 Task: Create a due date automation trigger when advanced on, on the wednesday before a card is due add dates with an incomplete due date at 11:00 AM.
Action: Mouse moved to (1347, 163)
Screenshot: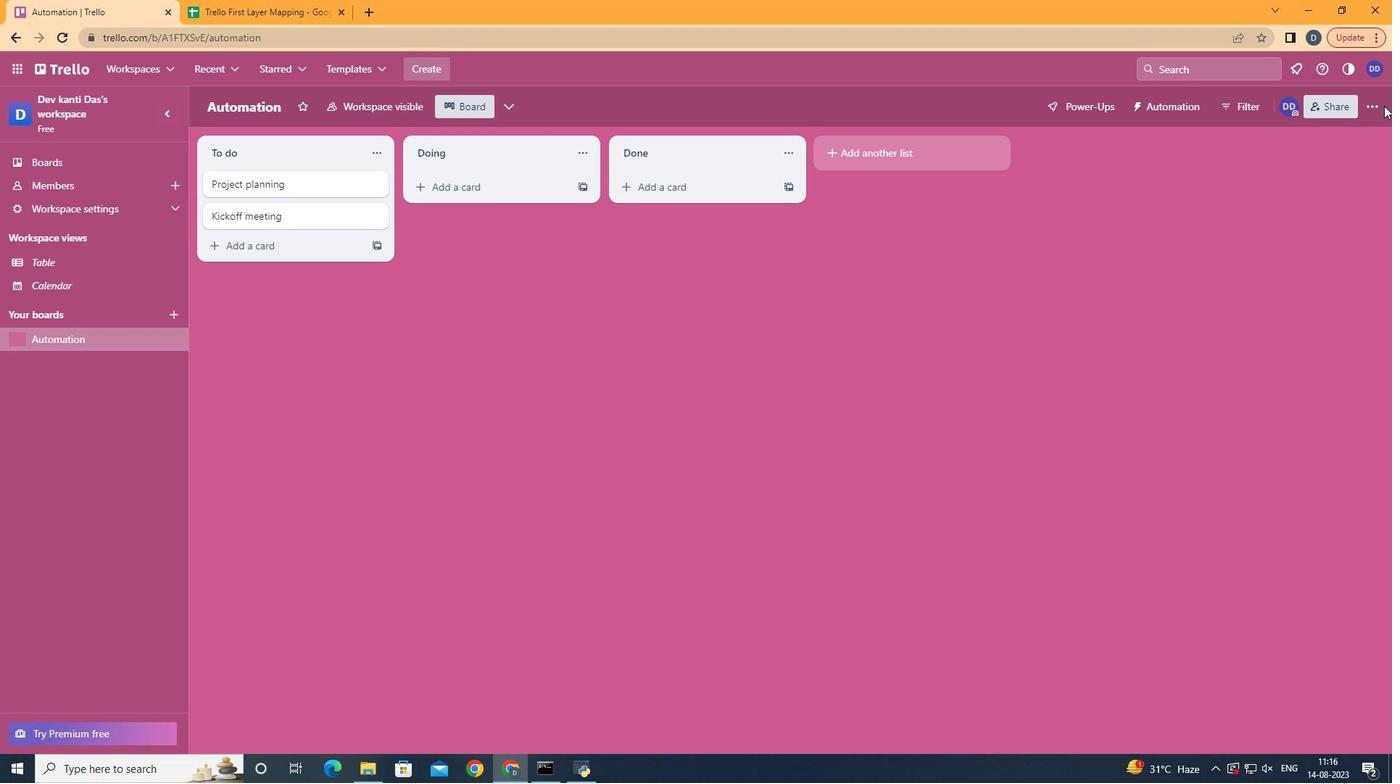 
Action: Mouse pressed left at (1347, 163)
Screenshot: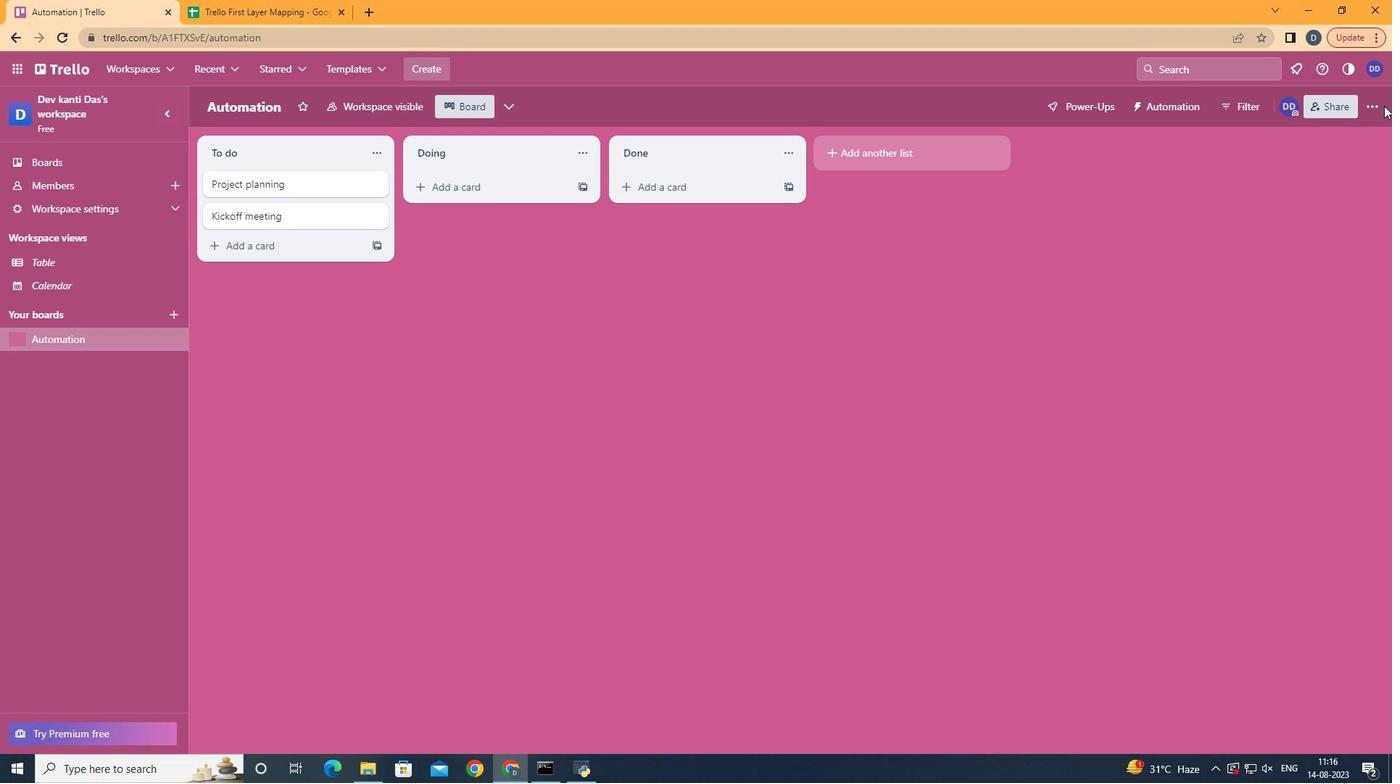 
Action: Mouse moved to (1336, 163)
Screenshot: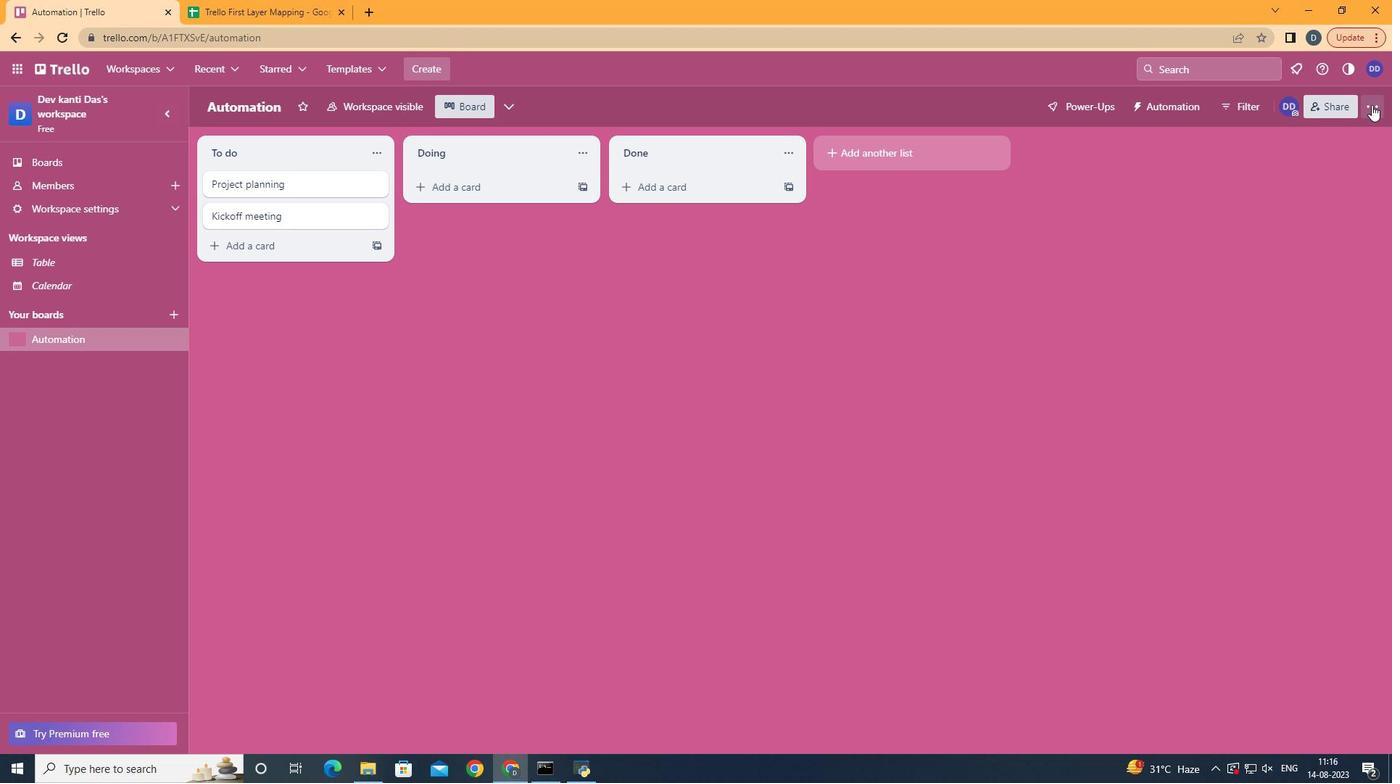
Action: Mouse pressed left at (1336, 163)
Screenshot: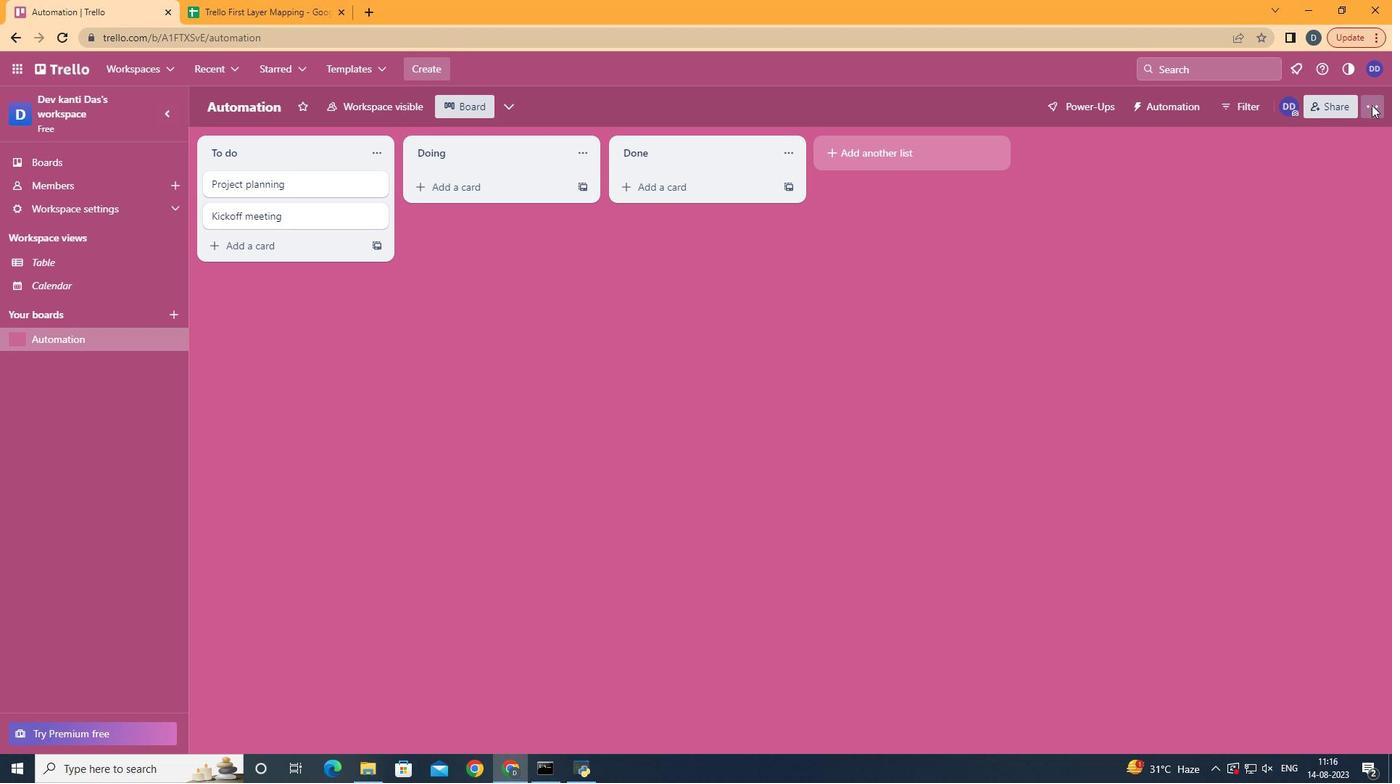 
Action: Mouse moved to (1225, 329)
Screenshot: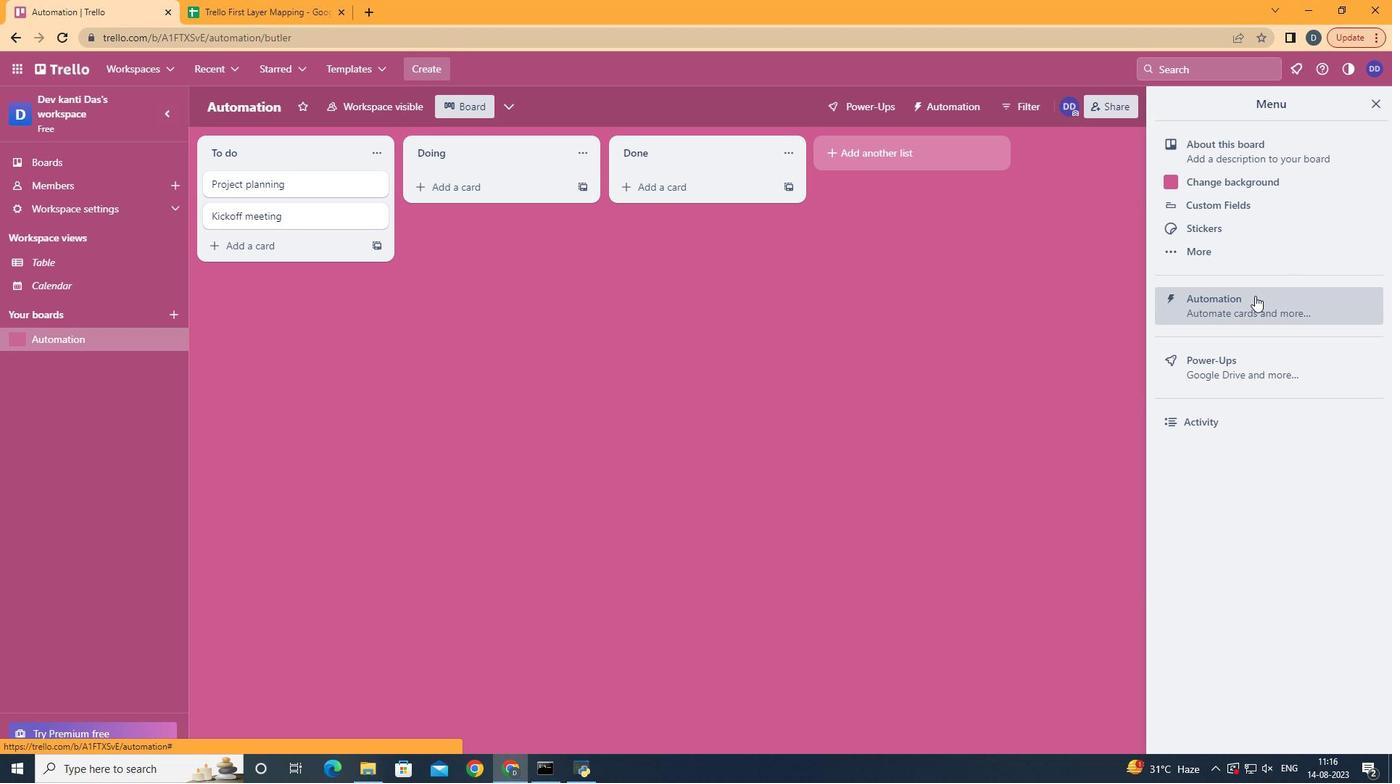 
Action: Mouse pressed left at (1225, 329)
Screenshot: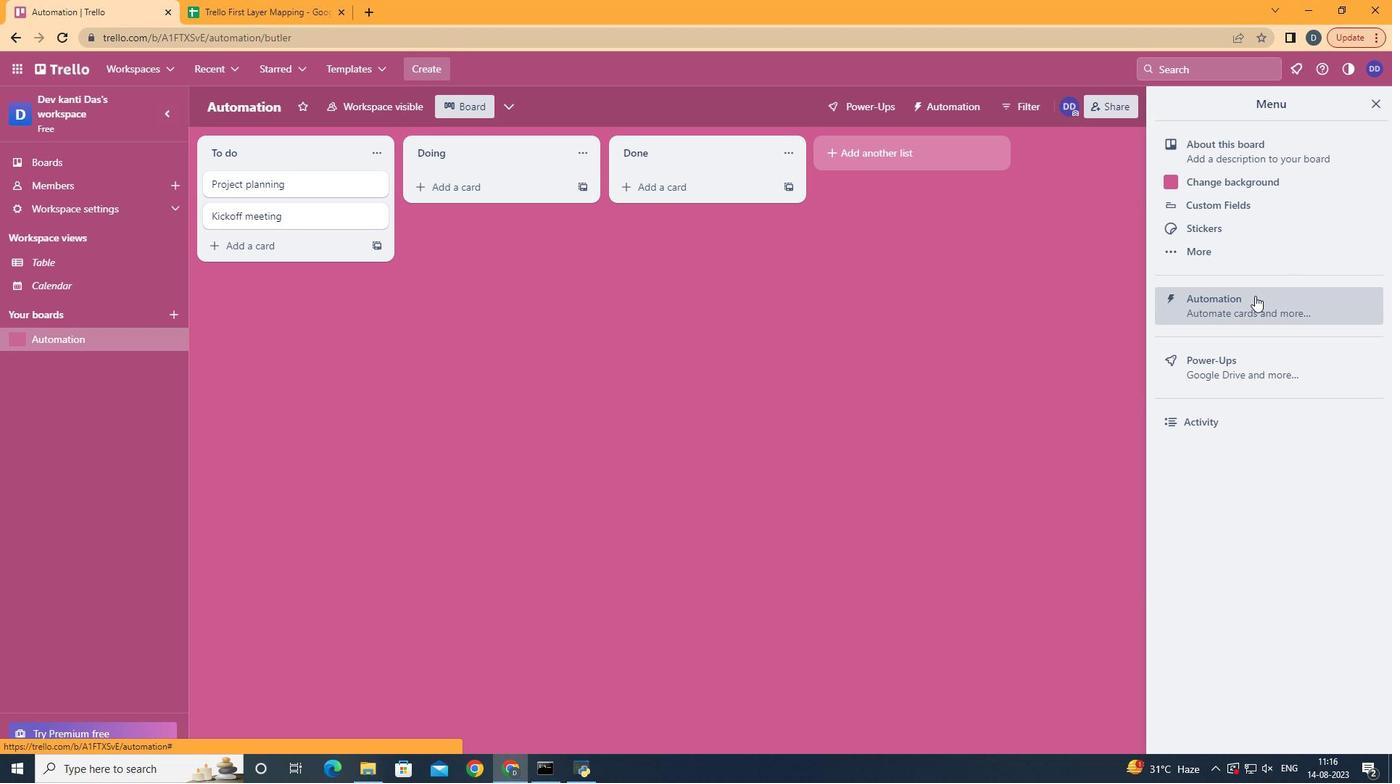 
Action: Mouse moved to (286, 331)
Screenshot: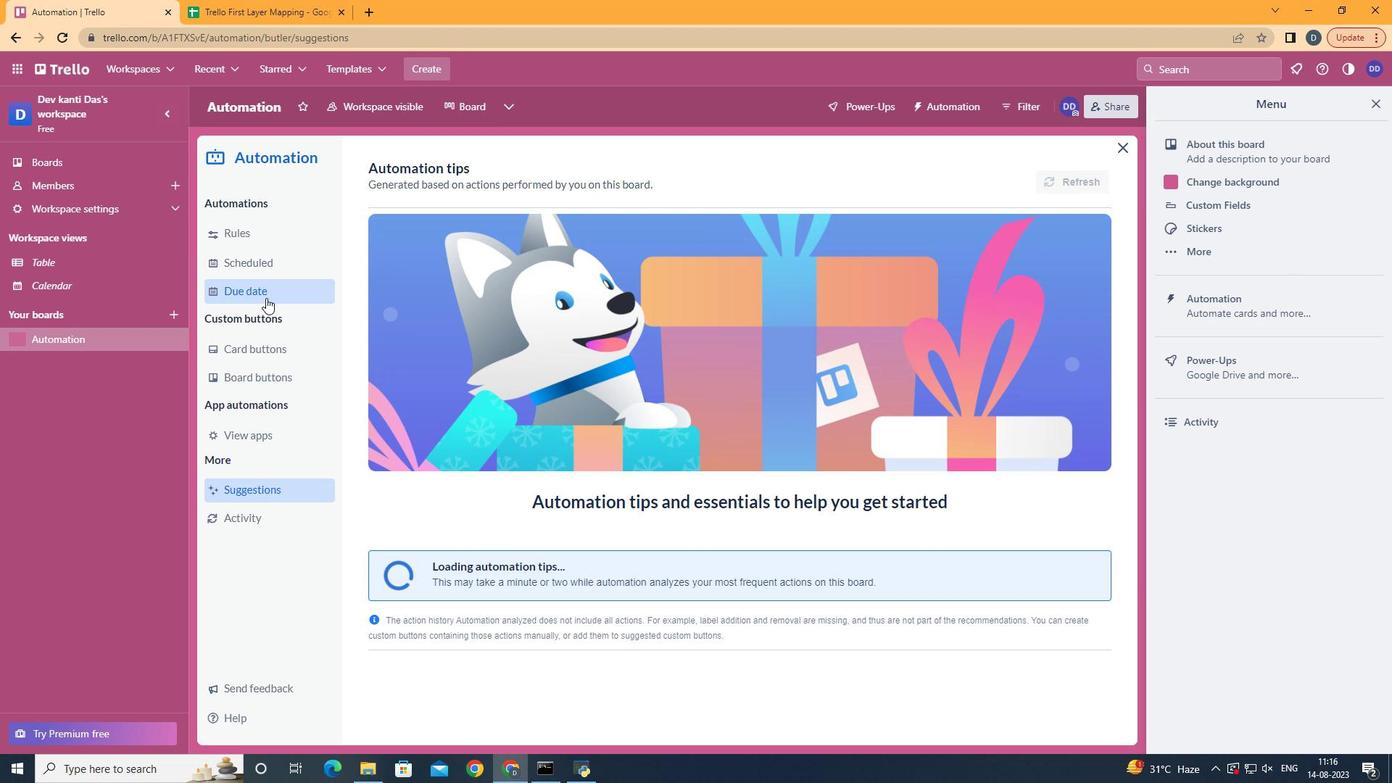 
Action: Mouse pressed left at (286, 331)
Screenshot: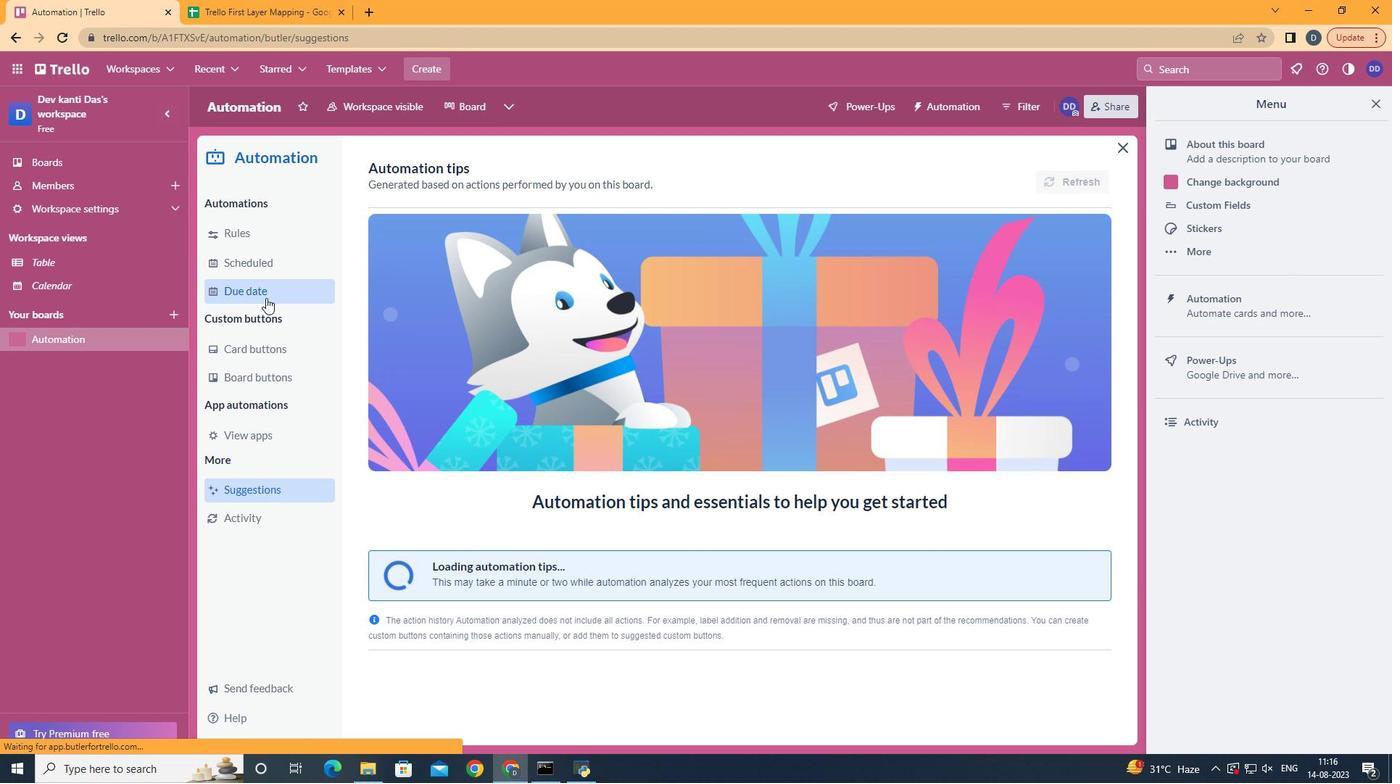 
Action: Mouse moved to (1003, 221)
Screenshot: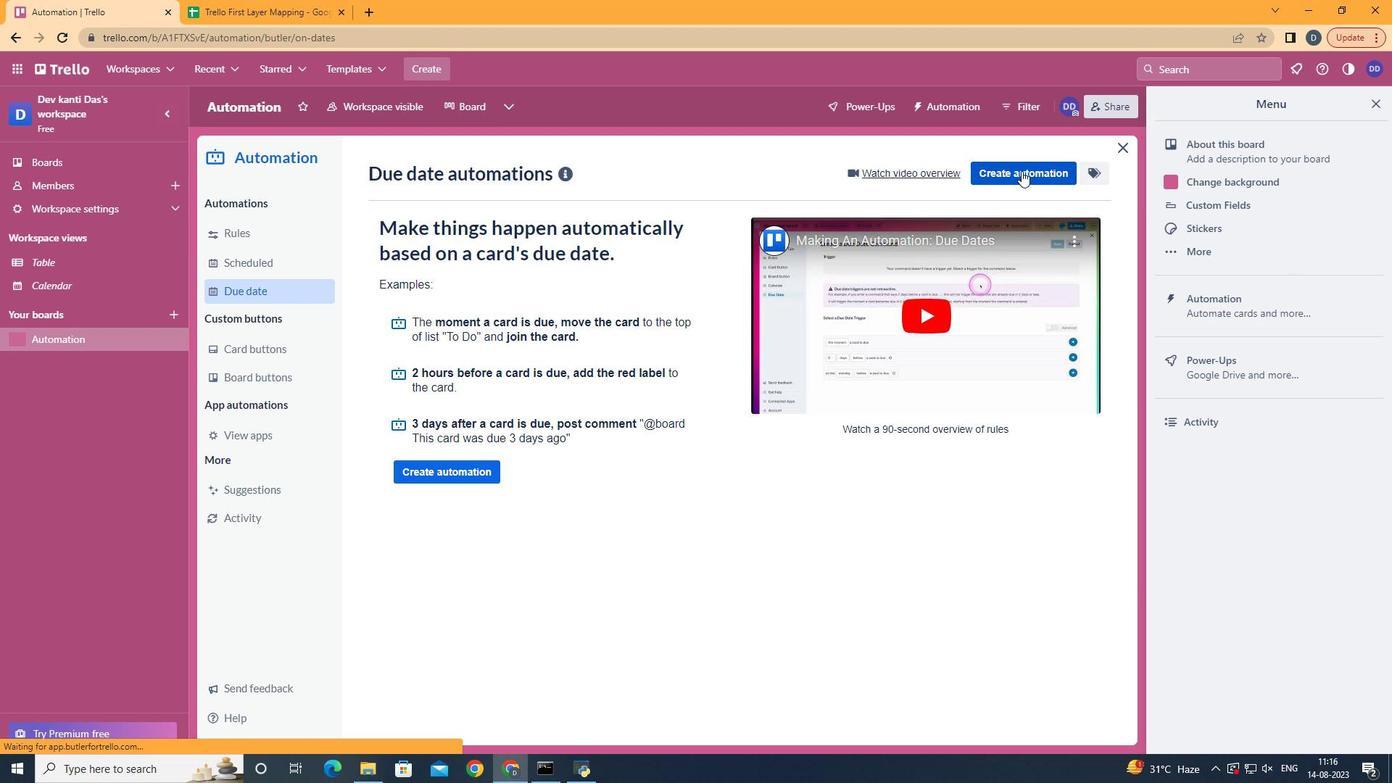 
Action: Mouse pressed left at (1003, 221)
Screenshot: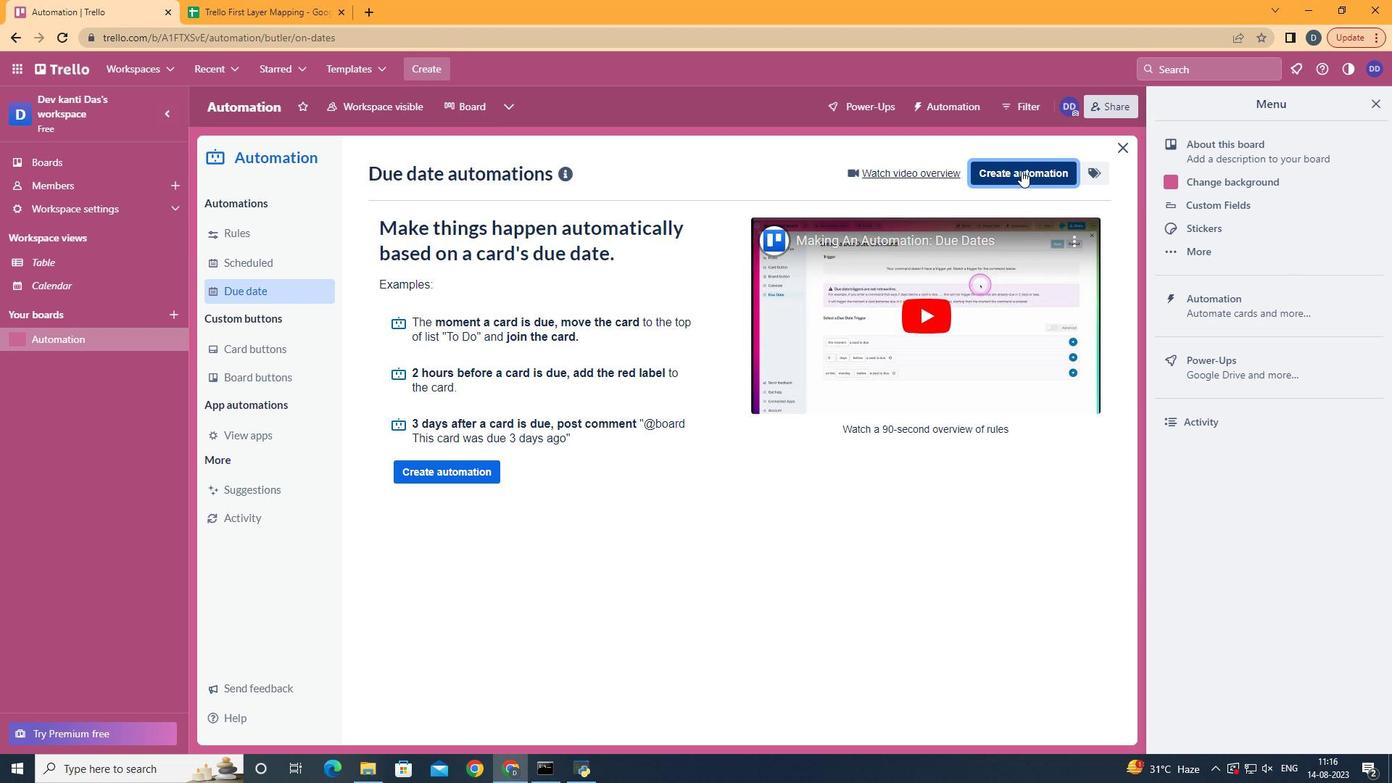 
Action: Mouse moved to (744, 348)
Screenshot: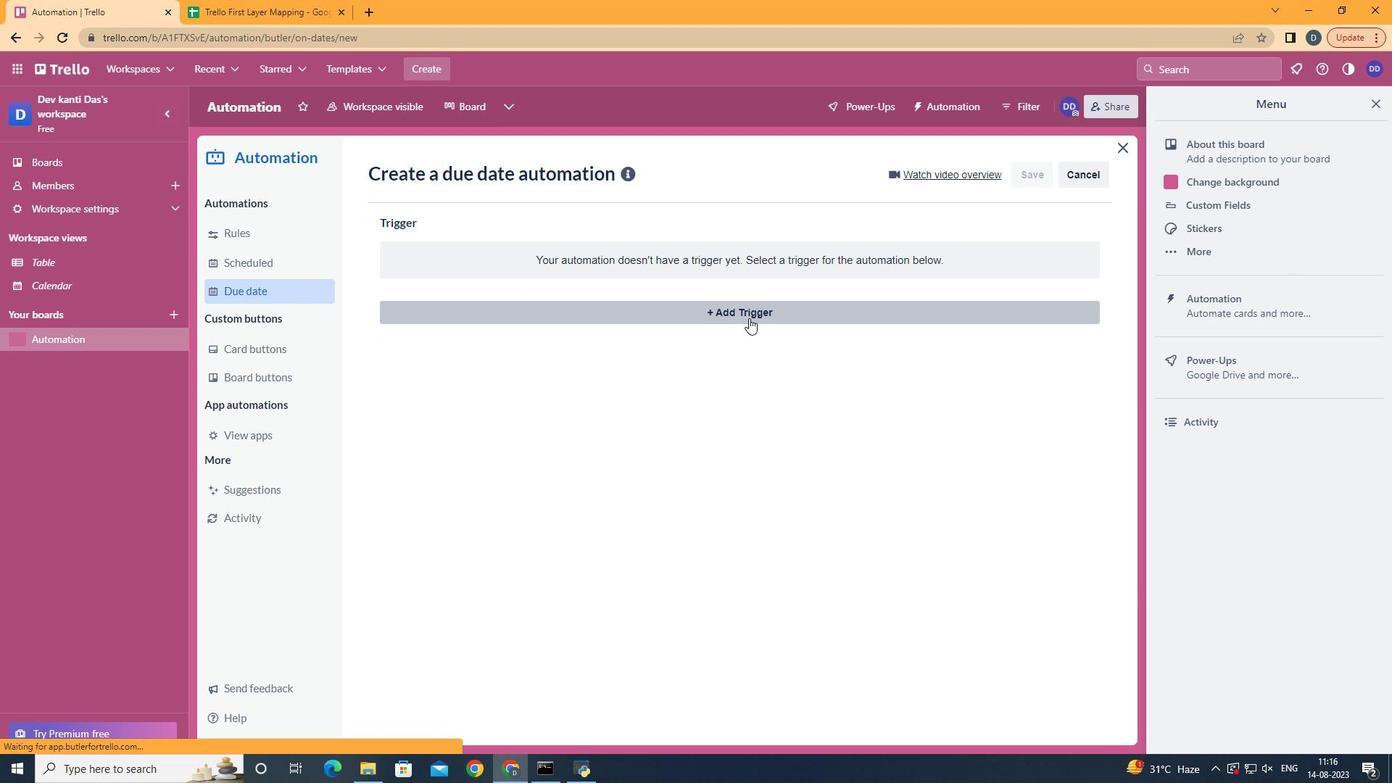 
Action: Mouse pressed left at (744, 348)
Screenshot: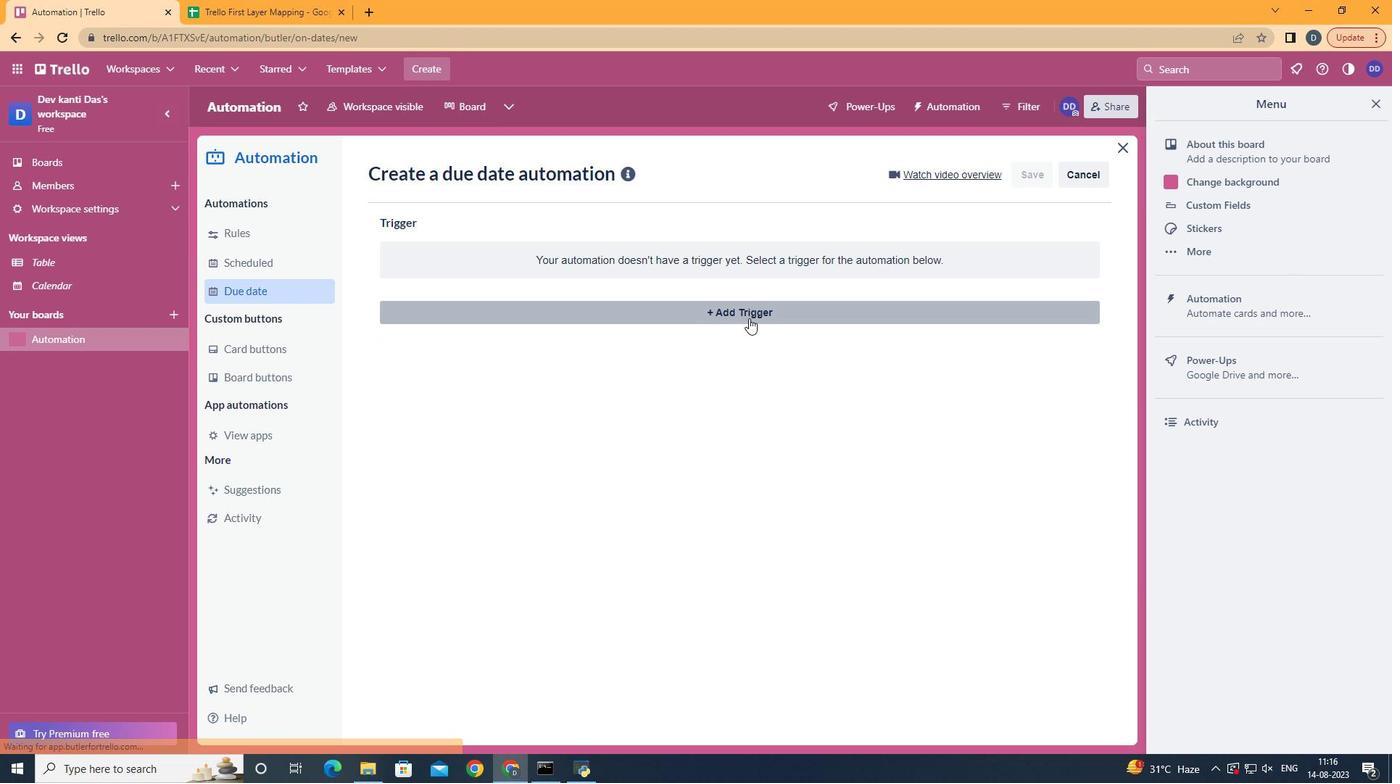 
Action: Mouse moved to (472, 450)
Screenshot: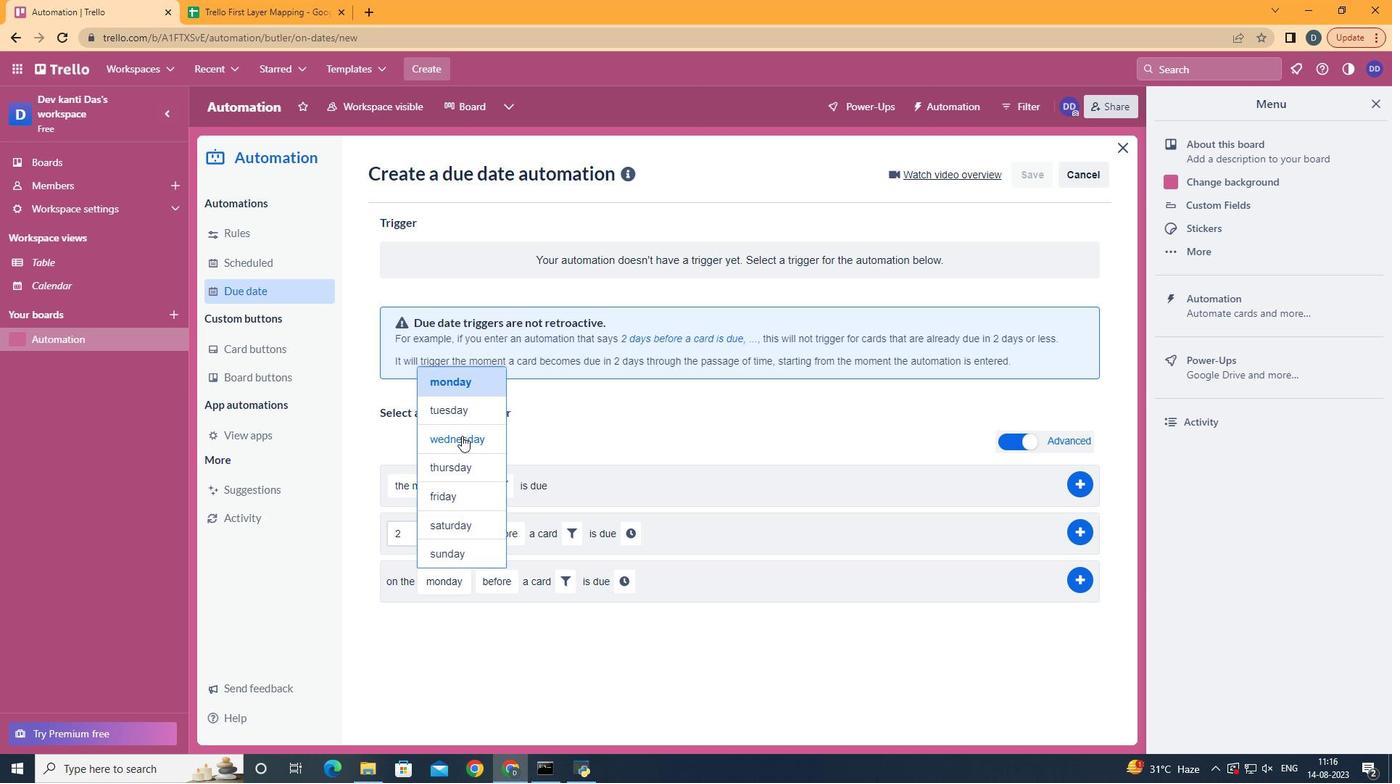 
Action: Mouse pressed left at (472, 450)
Screenshot: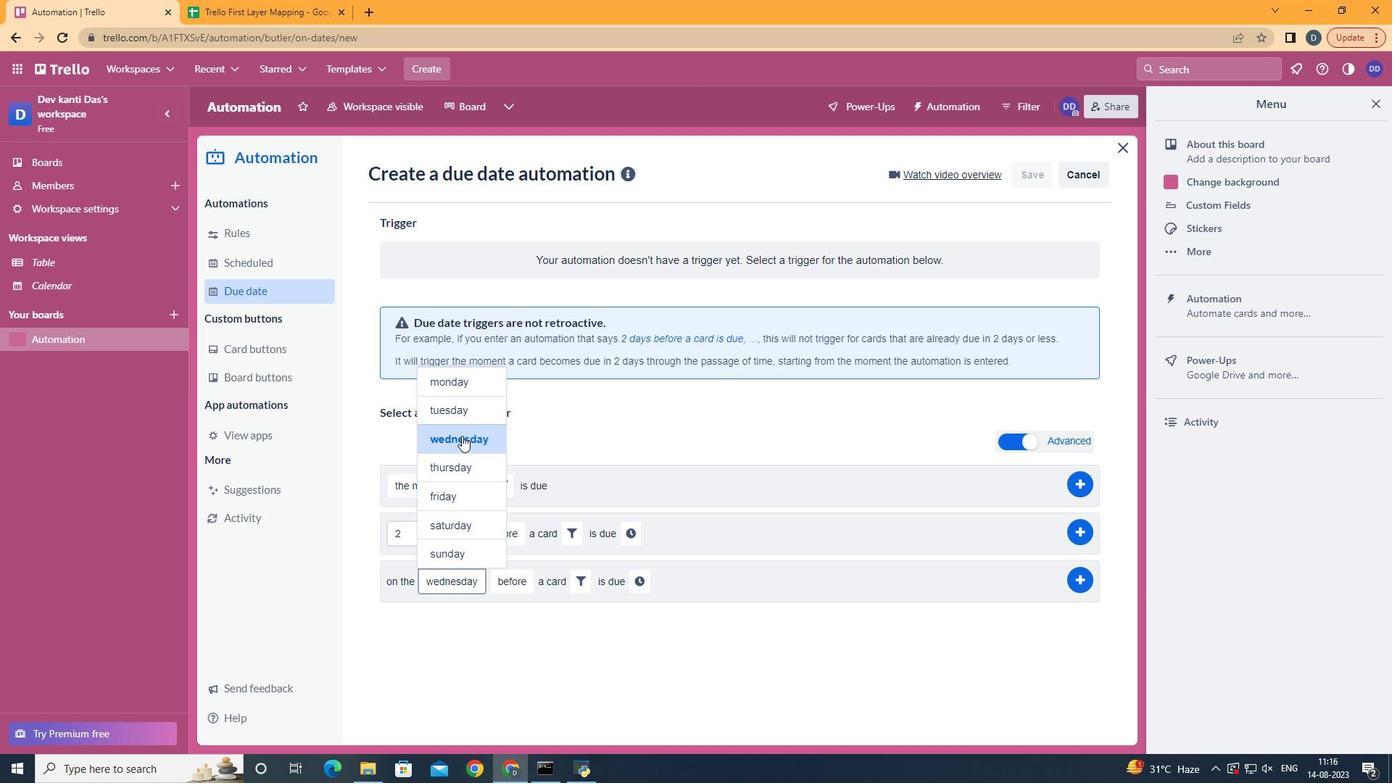 
Action: Mouse moved to (593, 574)
Screenshot: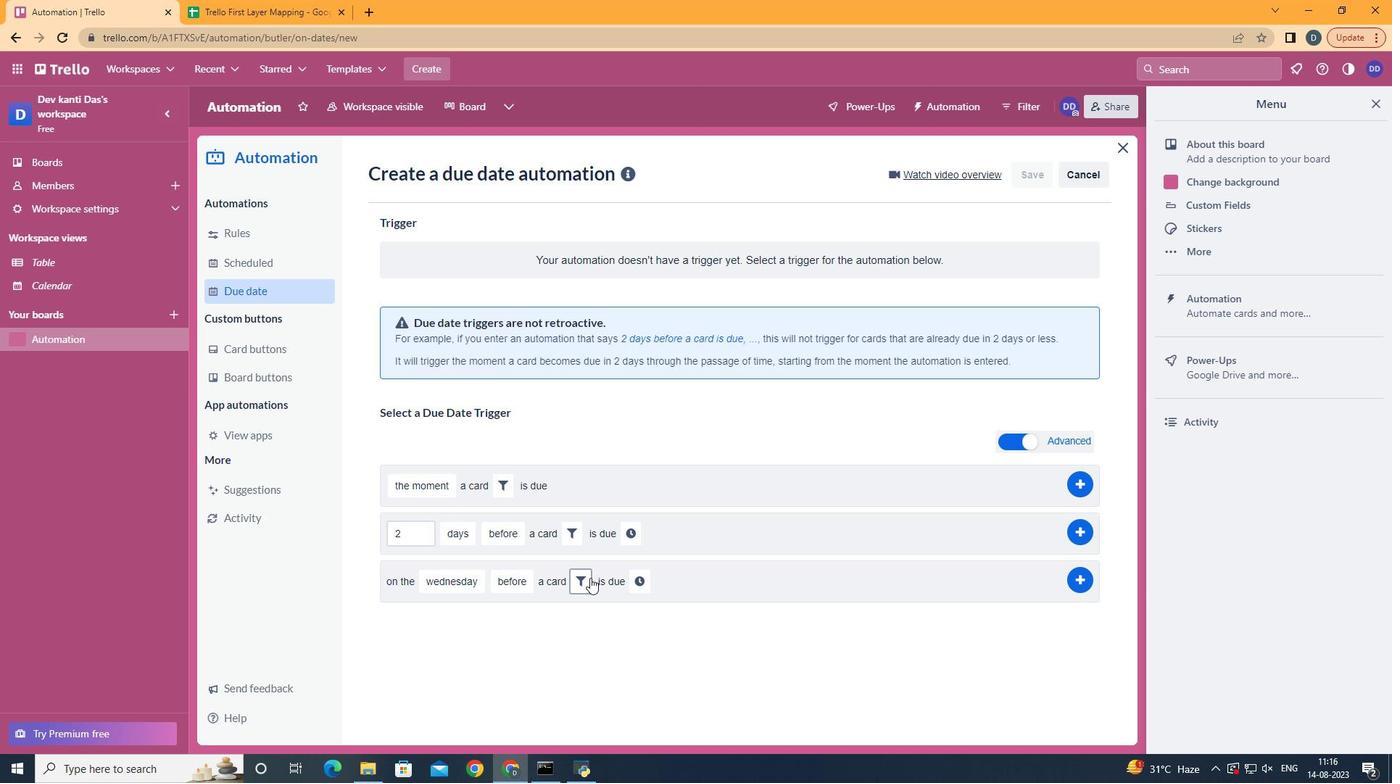 
Action: Mouse pressed left at (593, 574)
Screenshot: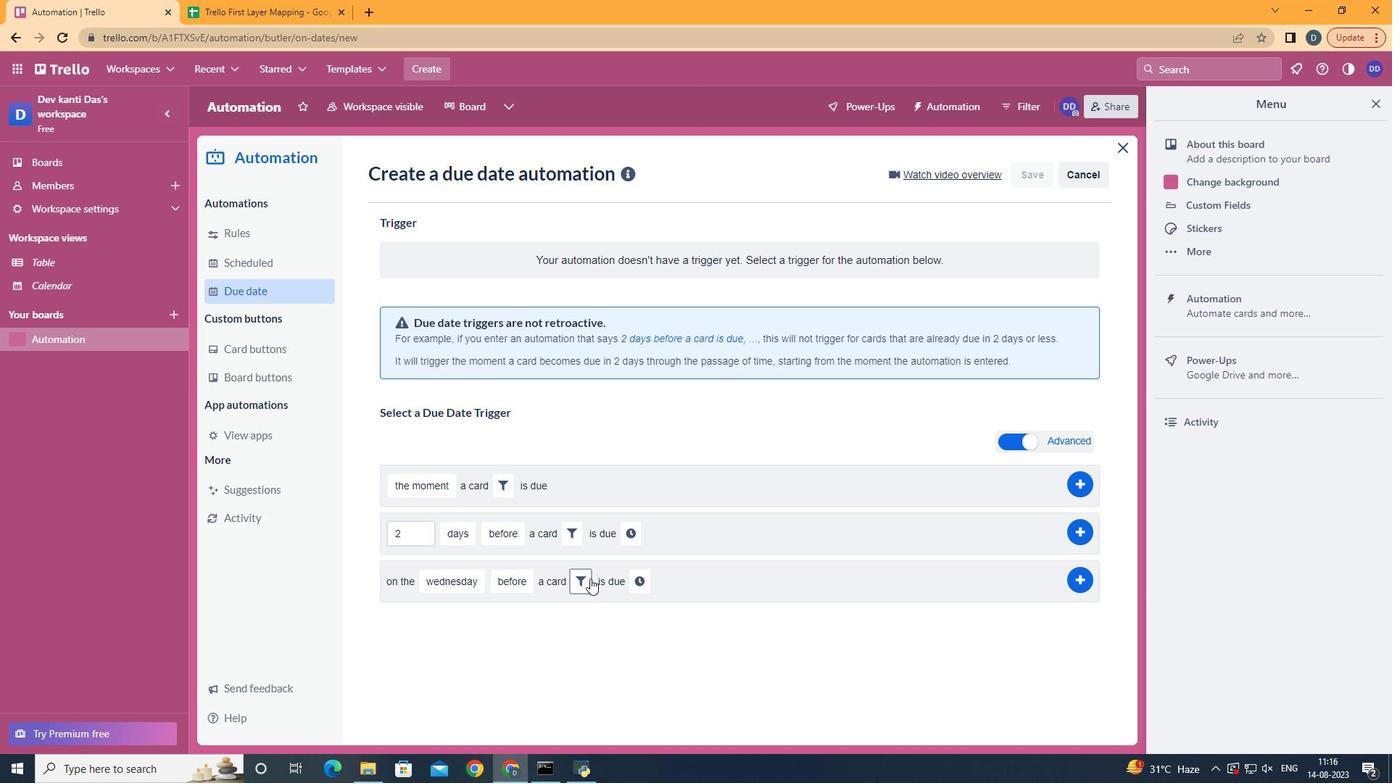 
Action: Mouse moved to (661, 620)
Screenshot: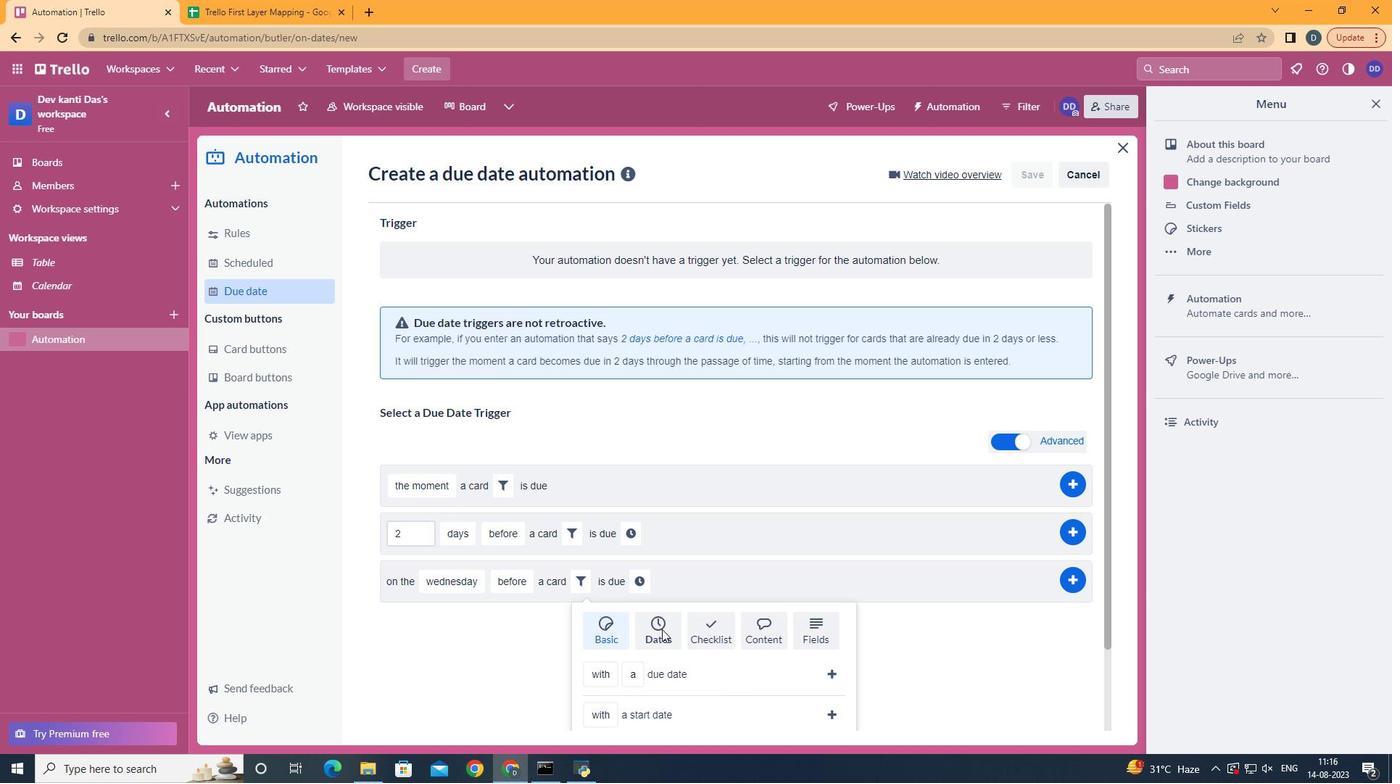 
Action: Mouse pressed left at (661, 620)
Screenshot: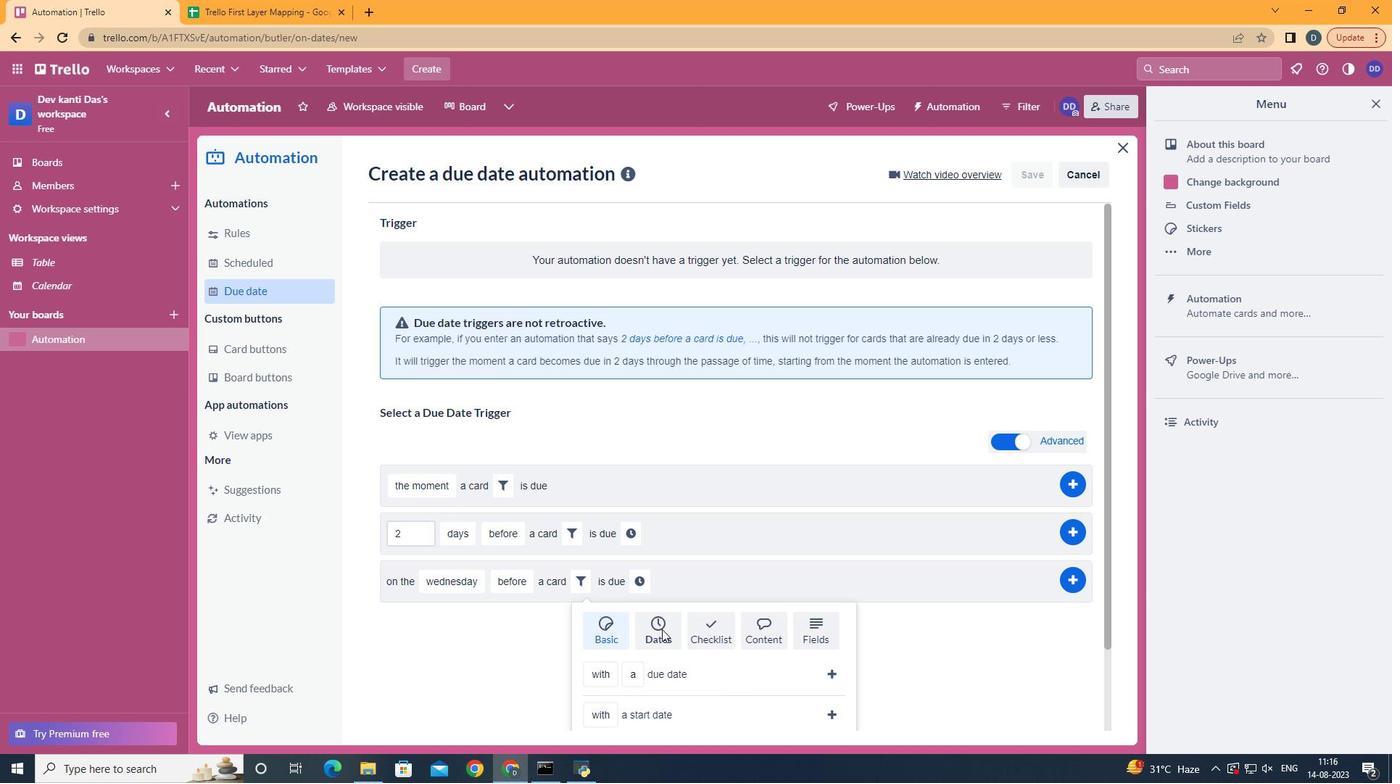
Action: Mouse moved to (662, 619)
Screenshot: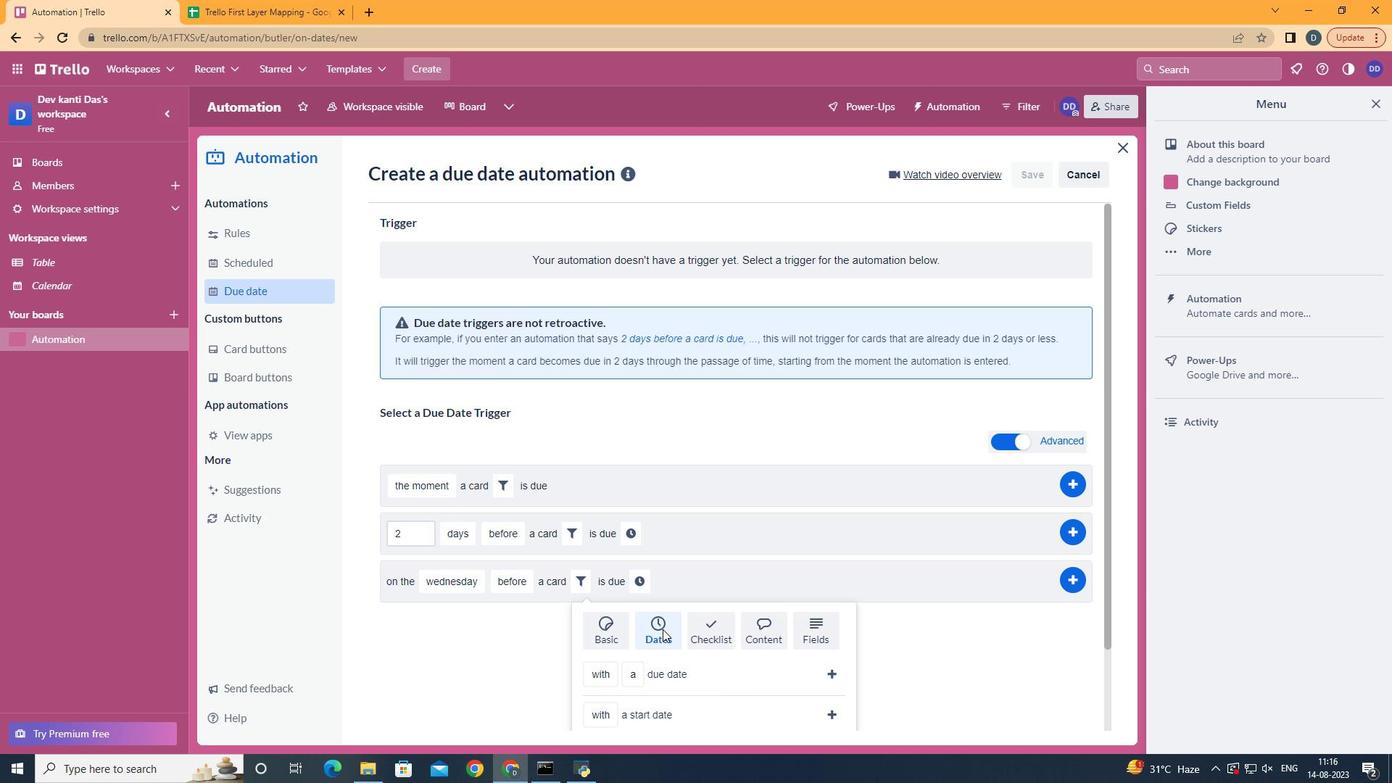 
Action: Mouse scrolled (662, 619) with delta (0, 0)
Screenshot: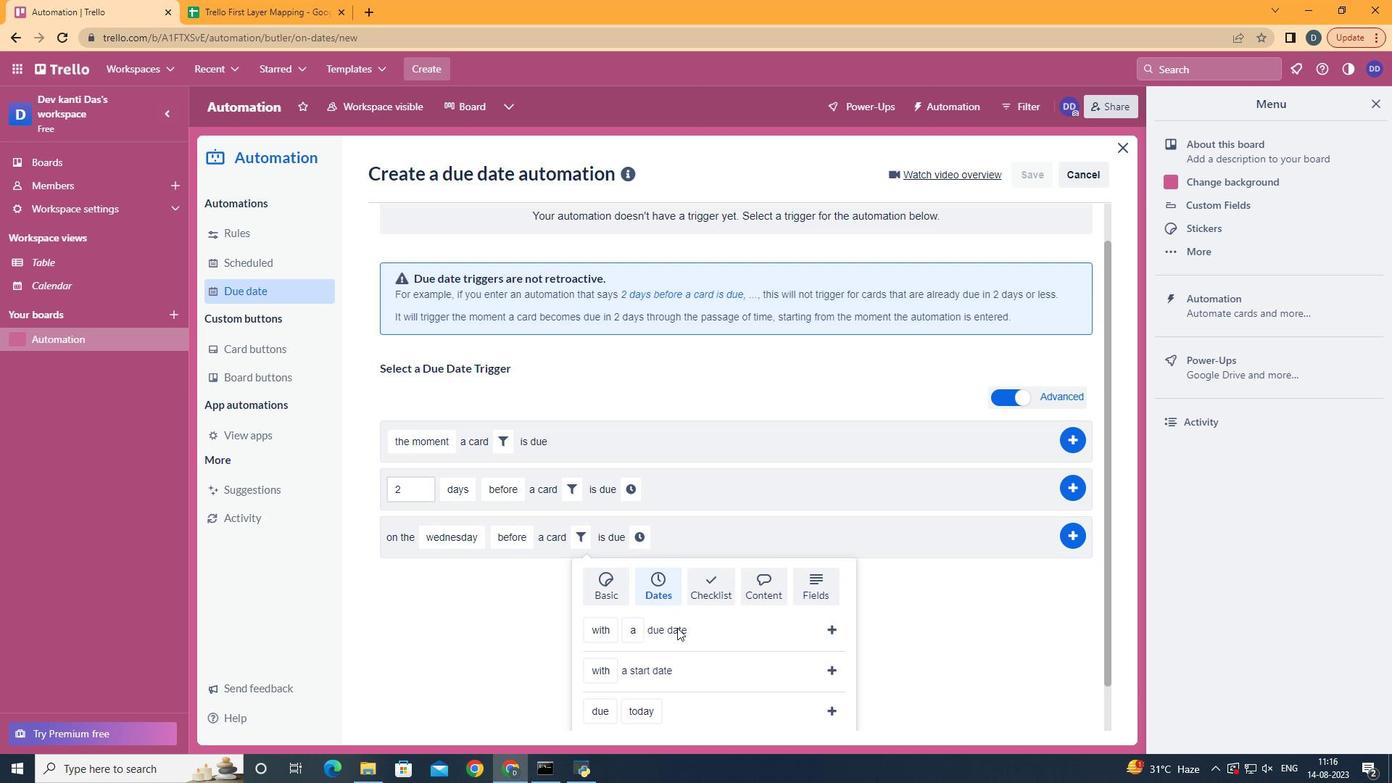 
Action: Mouse moved to (663, 619)
Screenshot: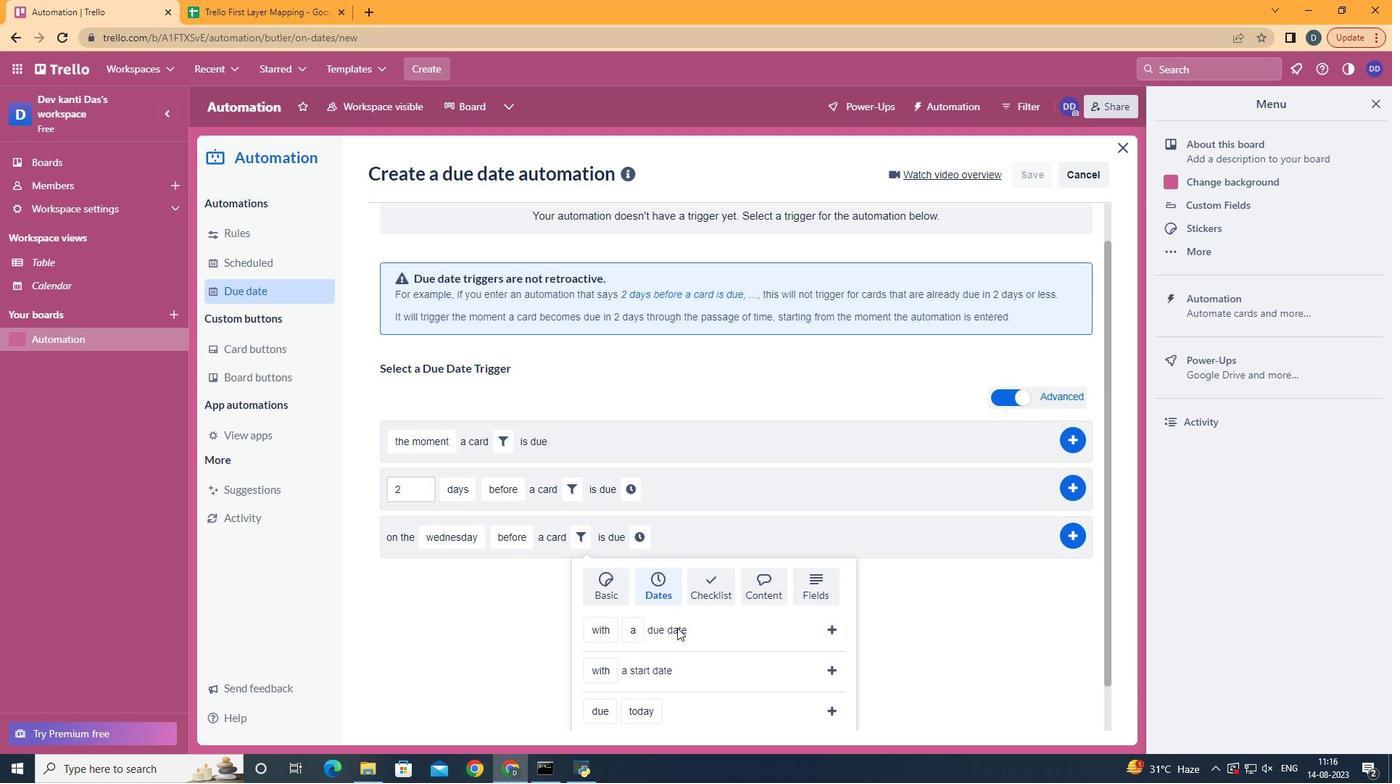 
Action: Mouse scrolled (663, 619) with delta (0, 0)
Screenshot: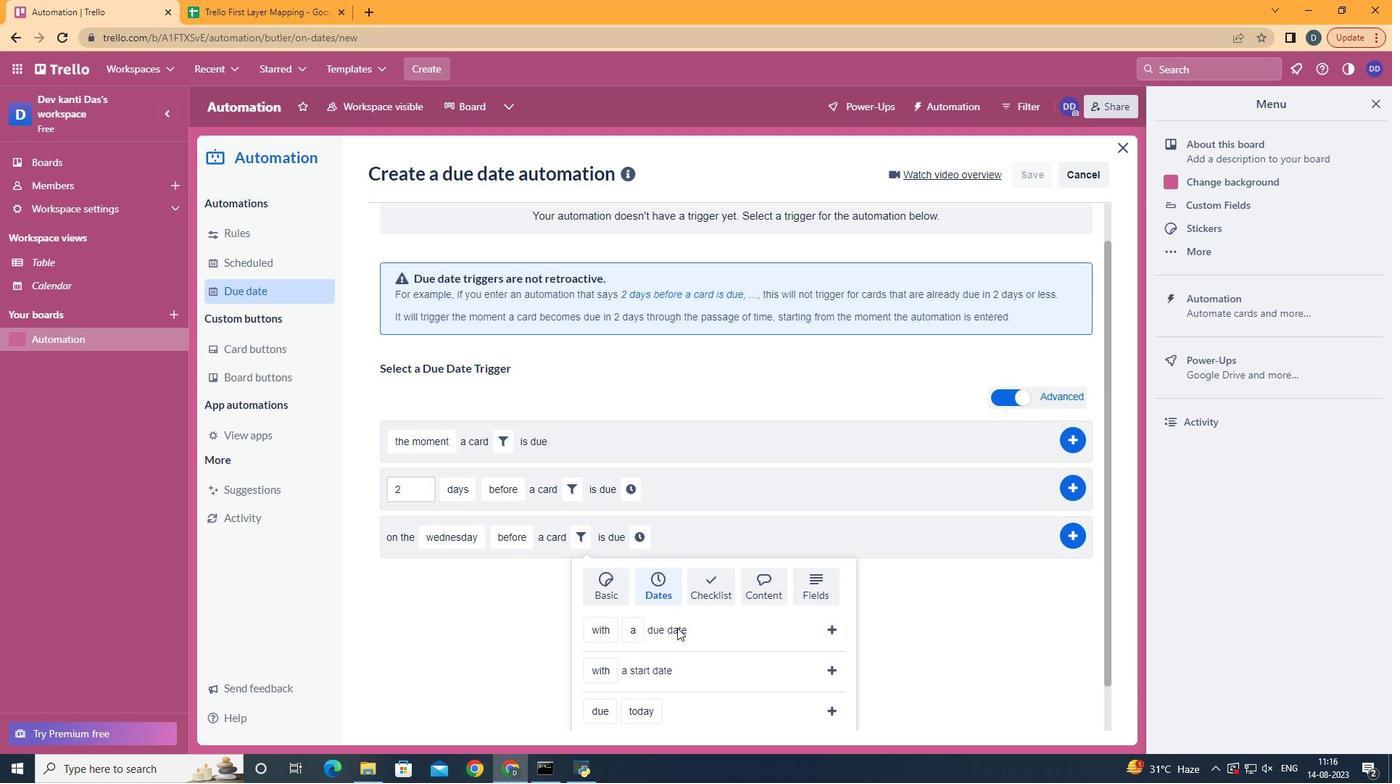
Action: Mouse moved to (664, 619)
Screenshot: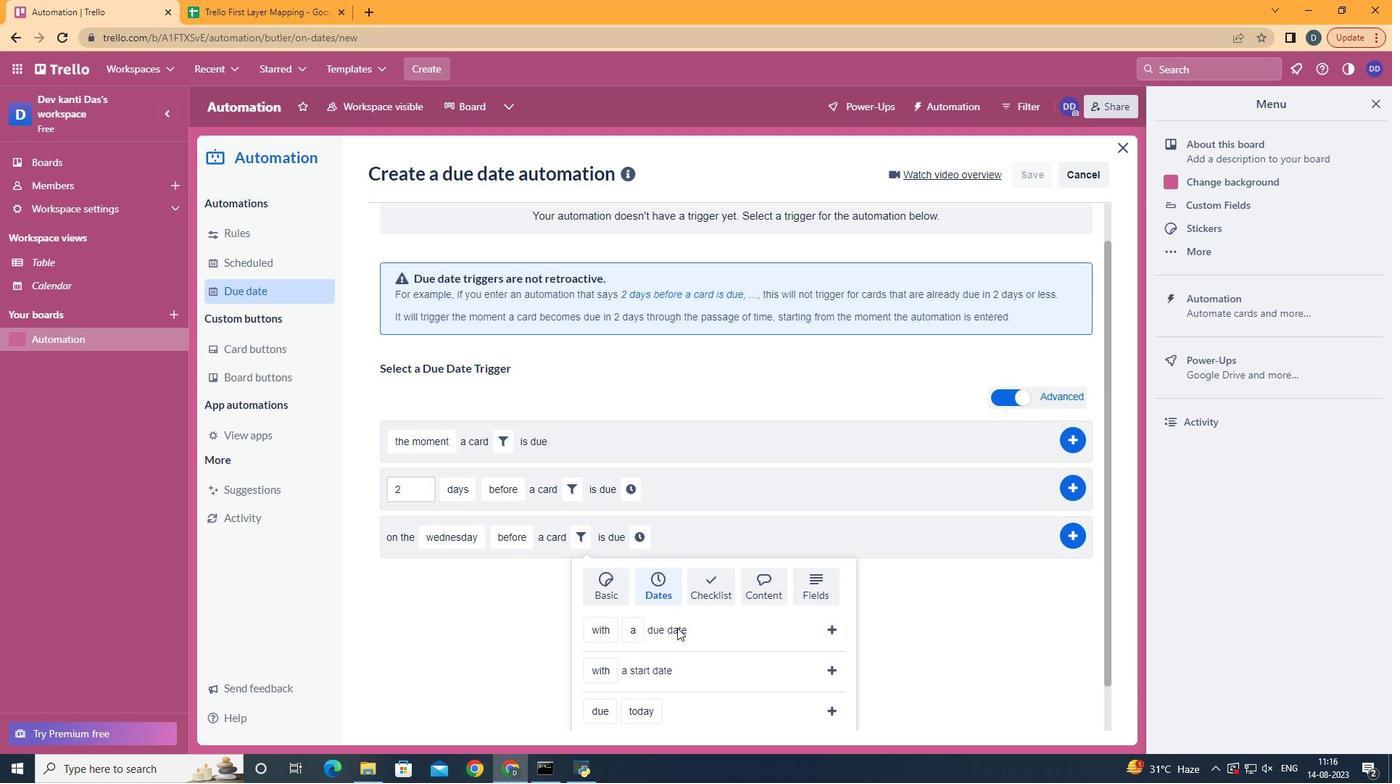 
Action: Mouse scrolled (663, 619) with delta (0, 0)
Screenshot: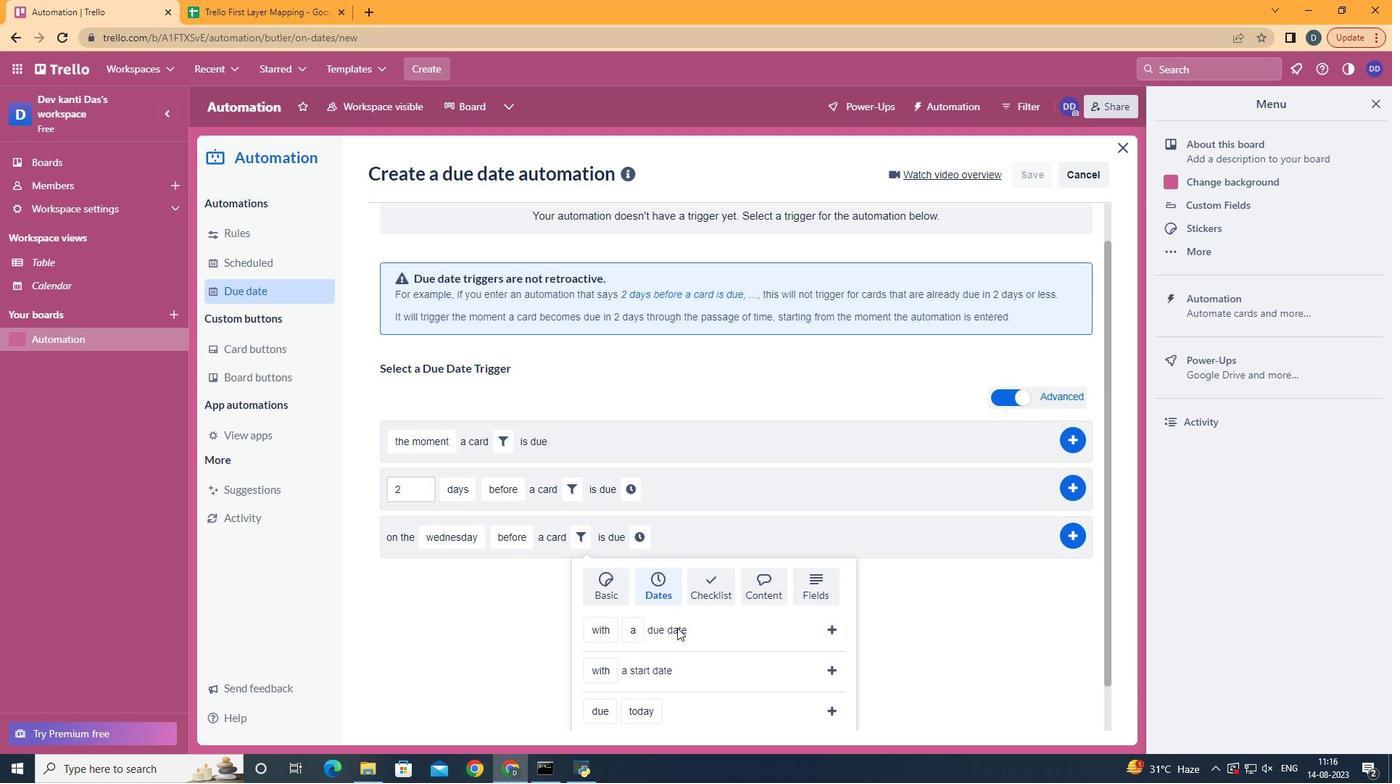 
Action: Mouse moved to (666, 620)
Screenshot: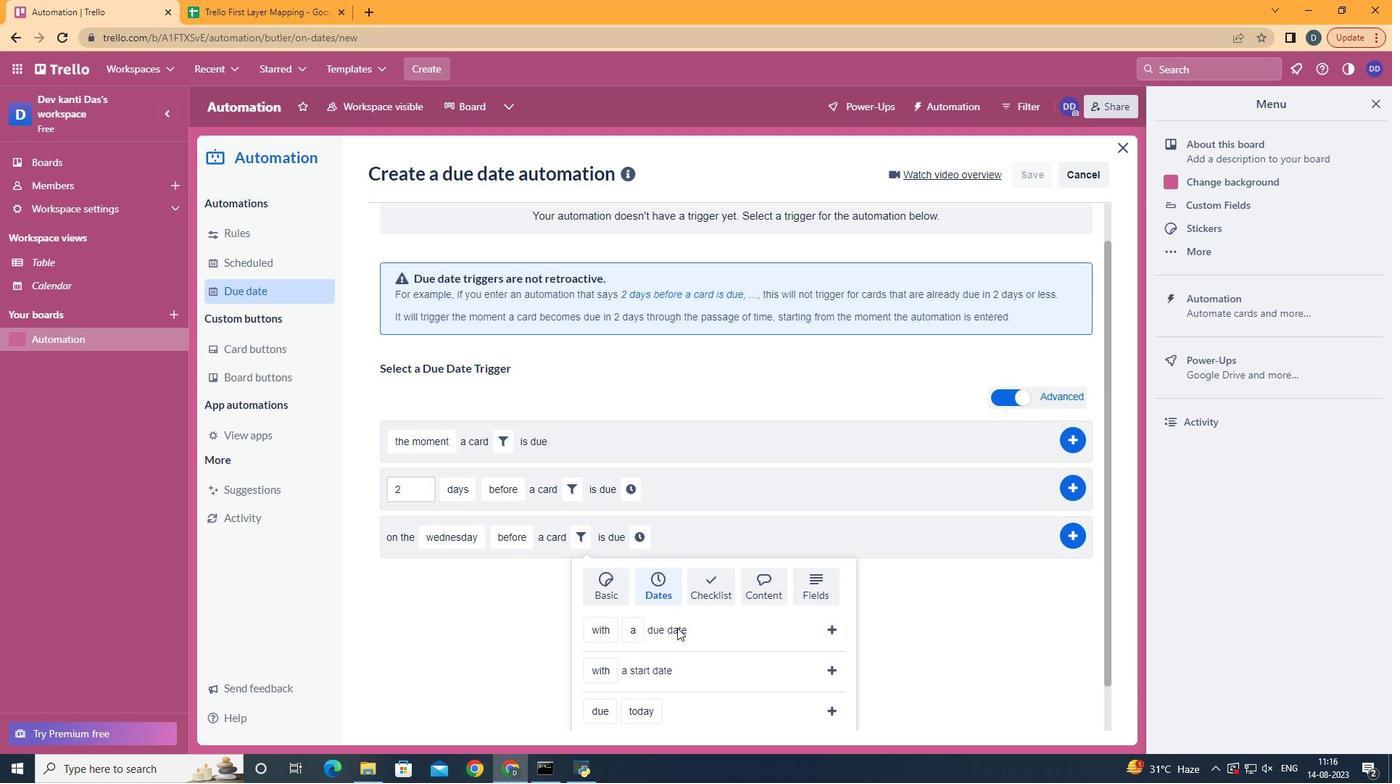 
Action: Mouse scrolled (664, 619) with delta (0, 0)
Screenshot: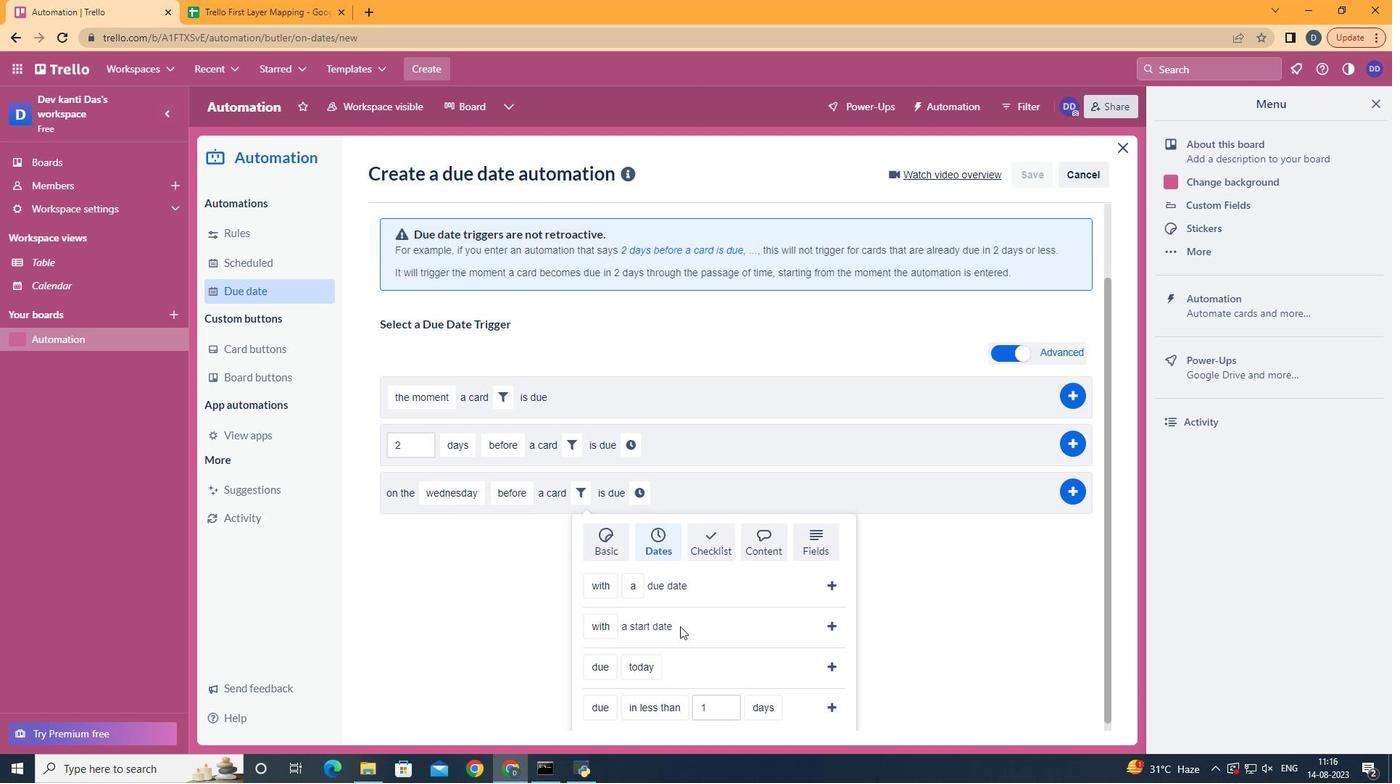 
Action: Mouse moved to (667, 620)
Screenshot: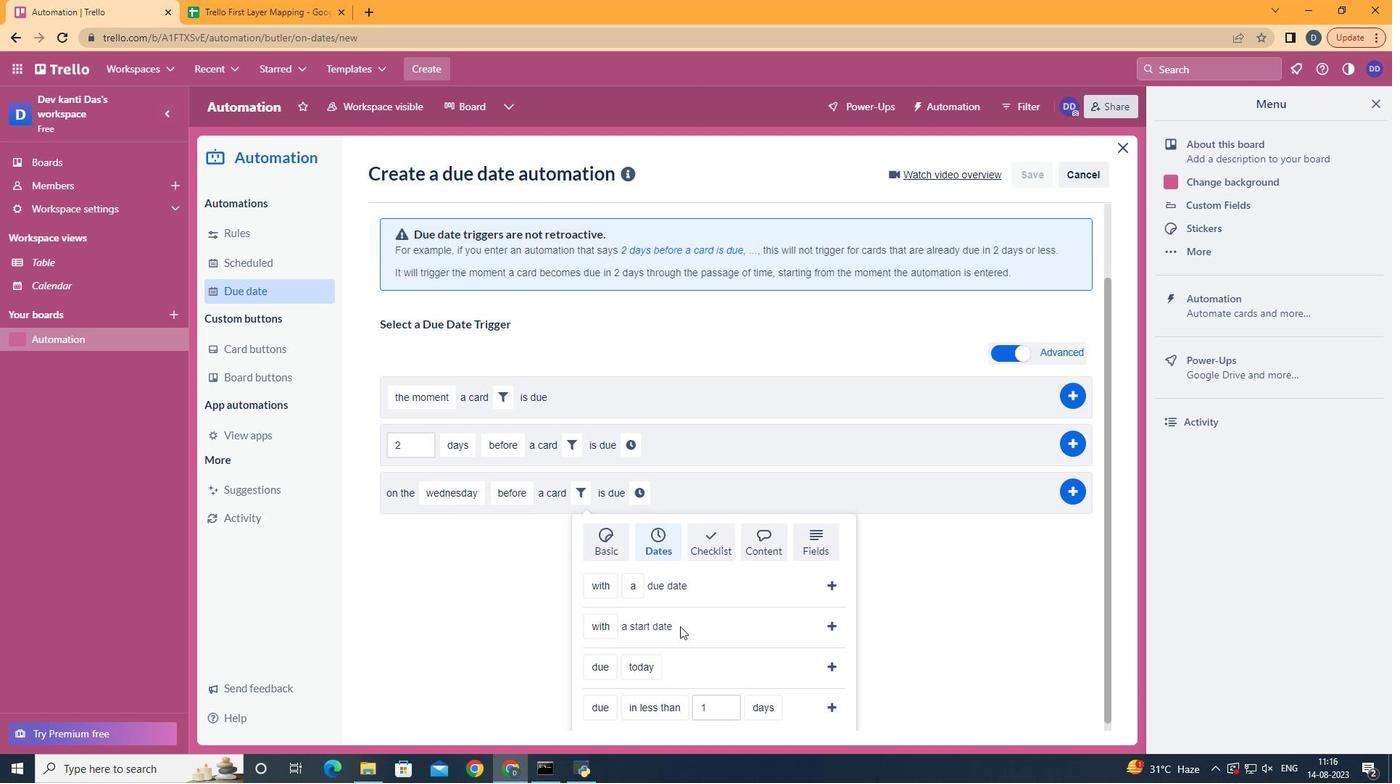 
Action: Mouse scrolled (666, 619) with delta (0, 0)
Screenshot: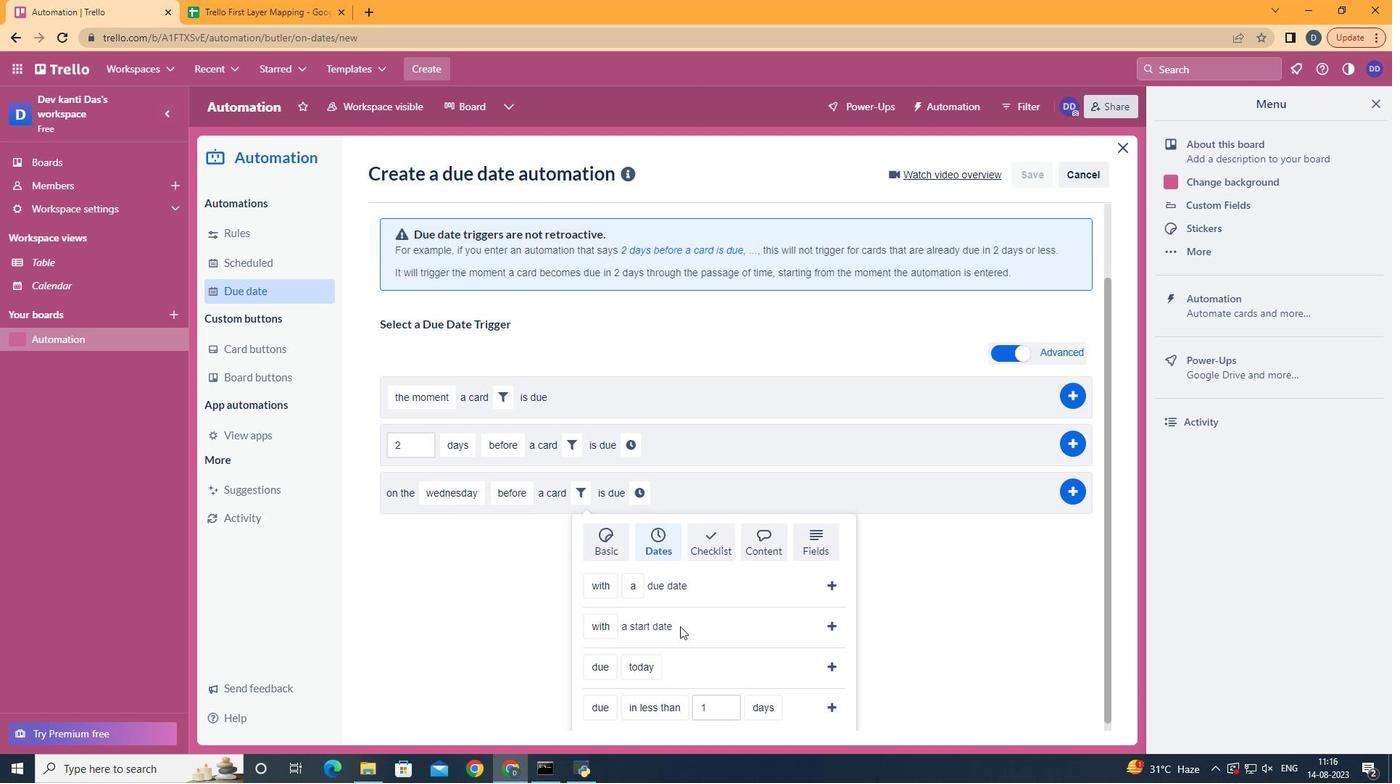 
Action: Mouse moved to (667, 620)
Screenshot: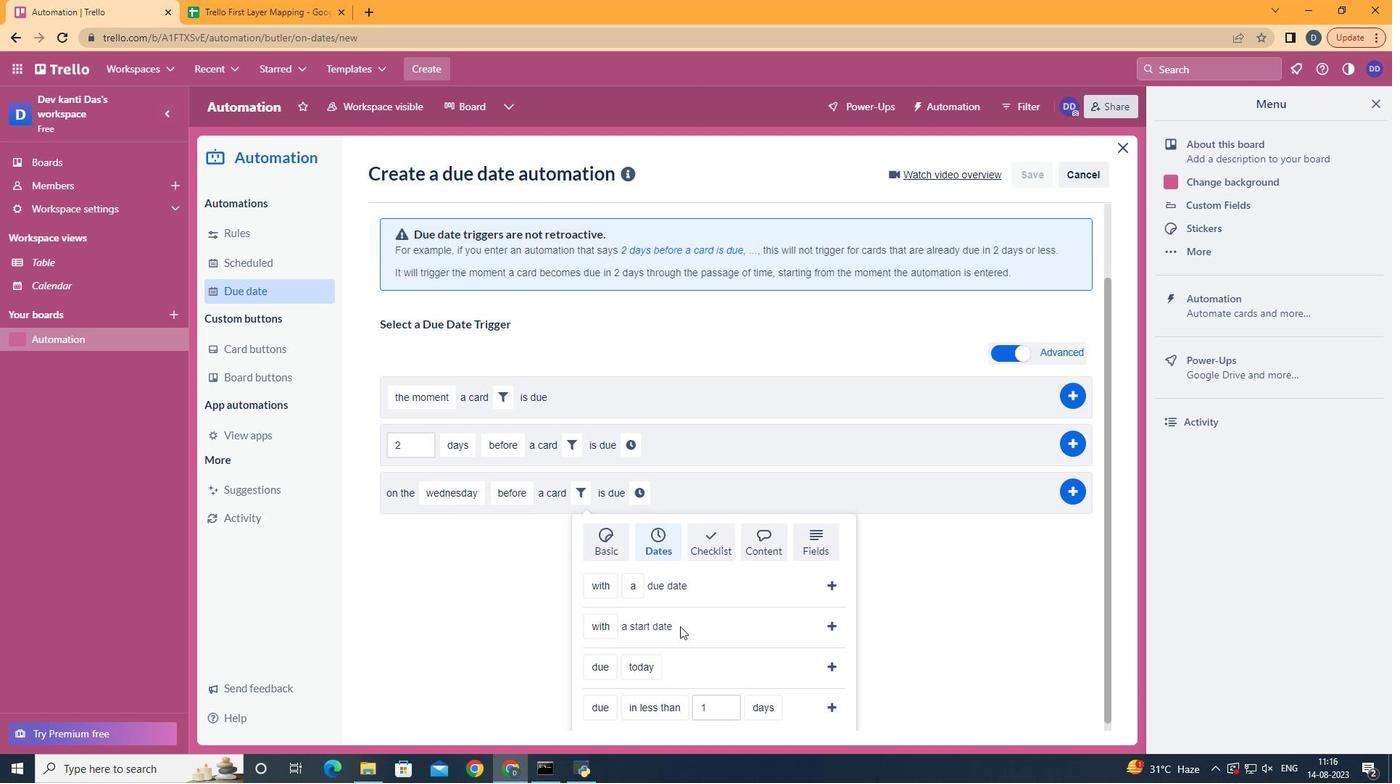 
Action: Mouse scrolled (667, 619) with delta (0, 0)
Screenshot: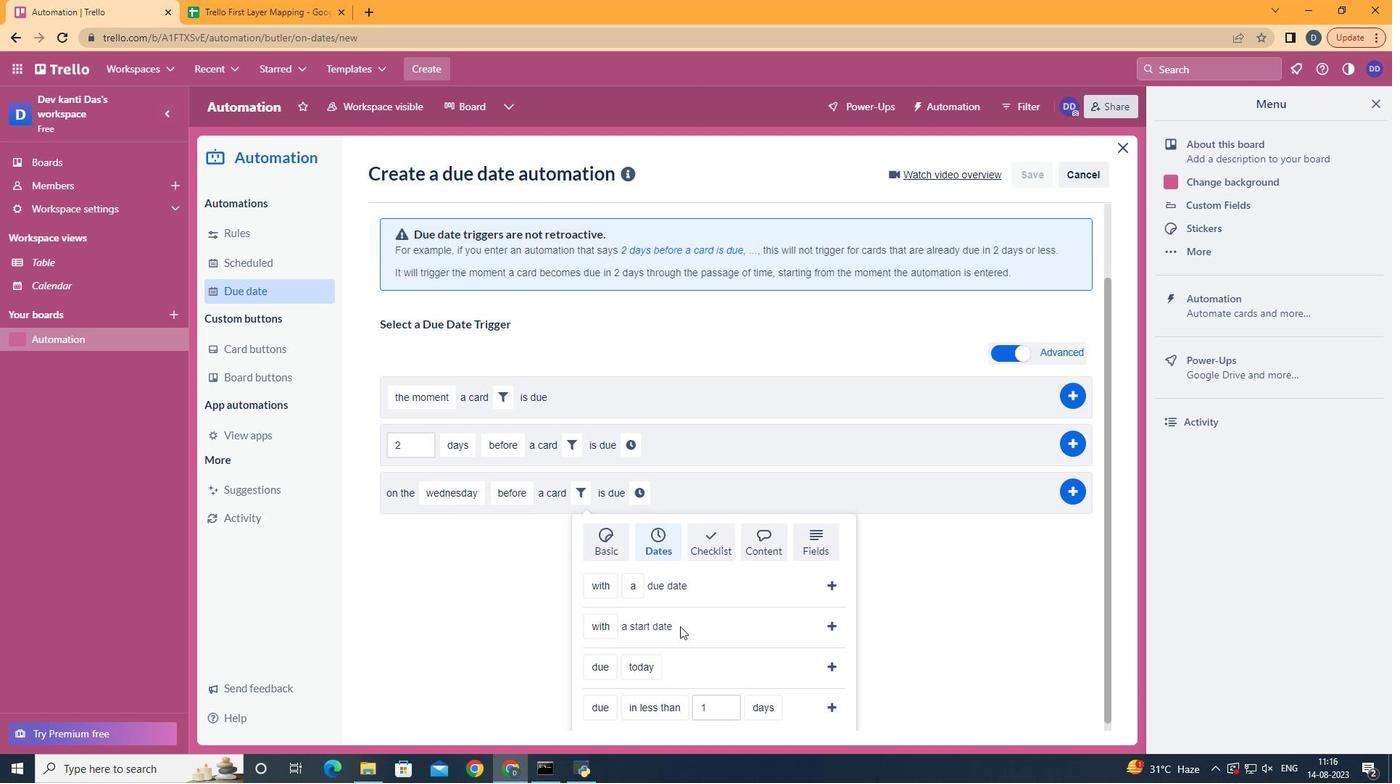 
Action: Mouse moved to (658, 653)
Screenshot: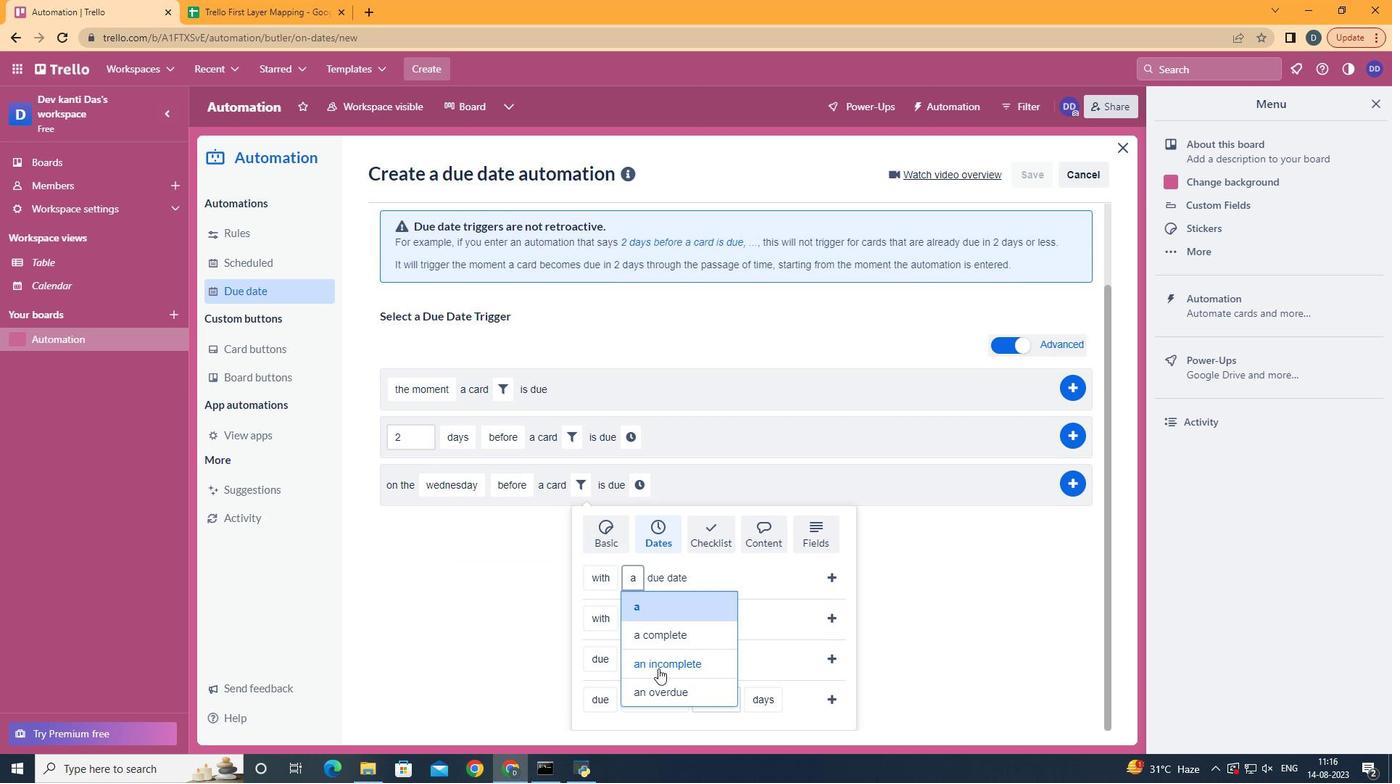 
Action: Mouse pressed left at (658, 653)
Screenshot: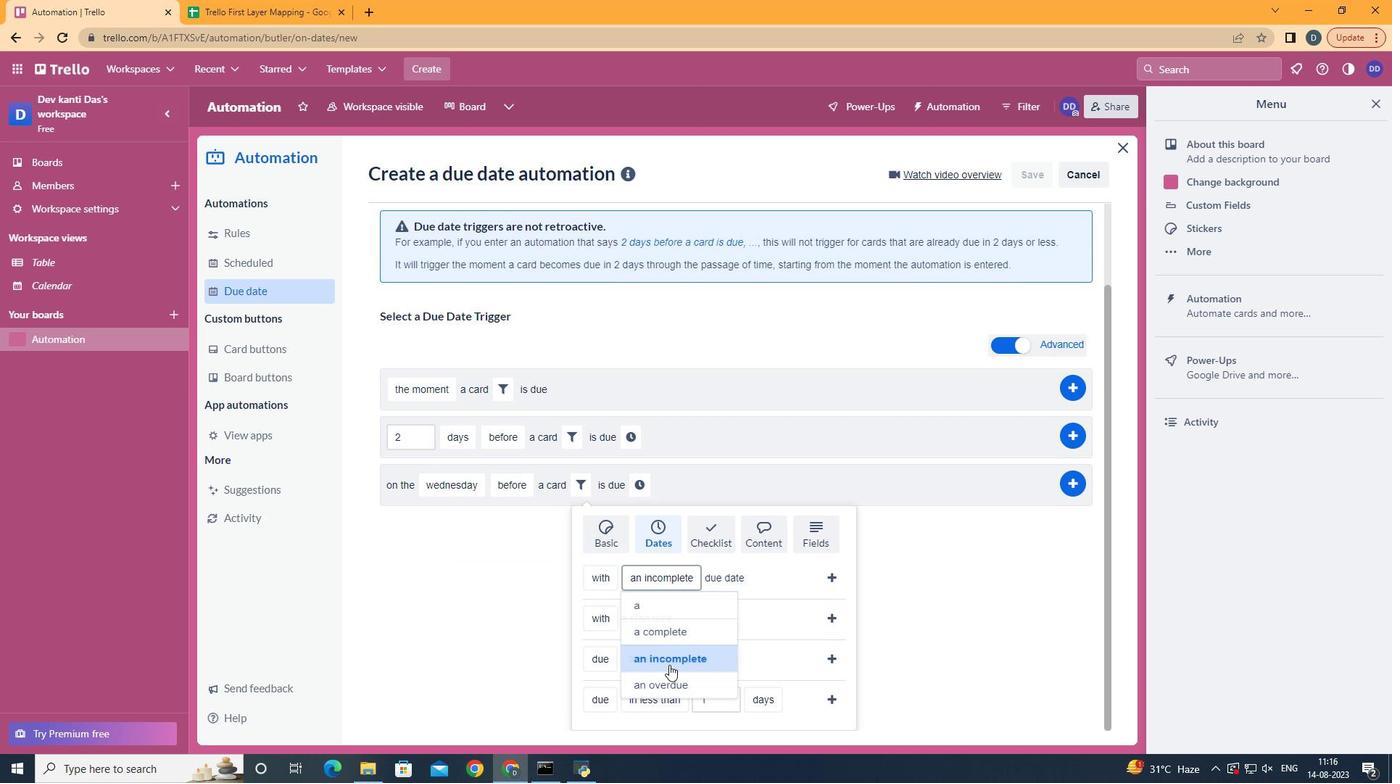 
Action: Mouse moved to (830, 578)
Screenshot: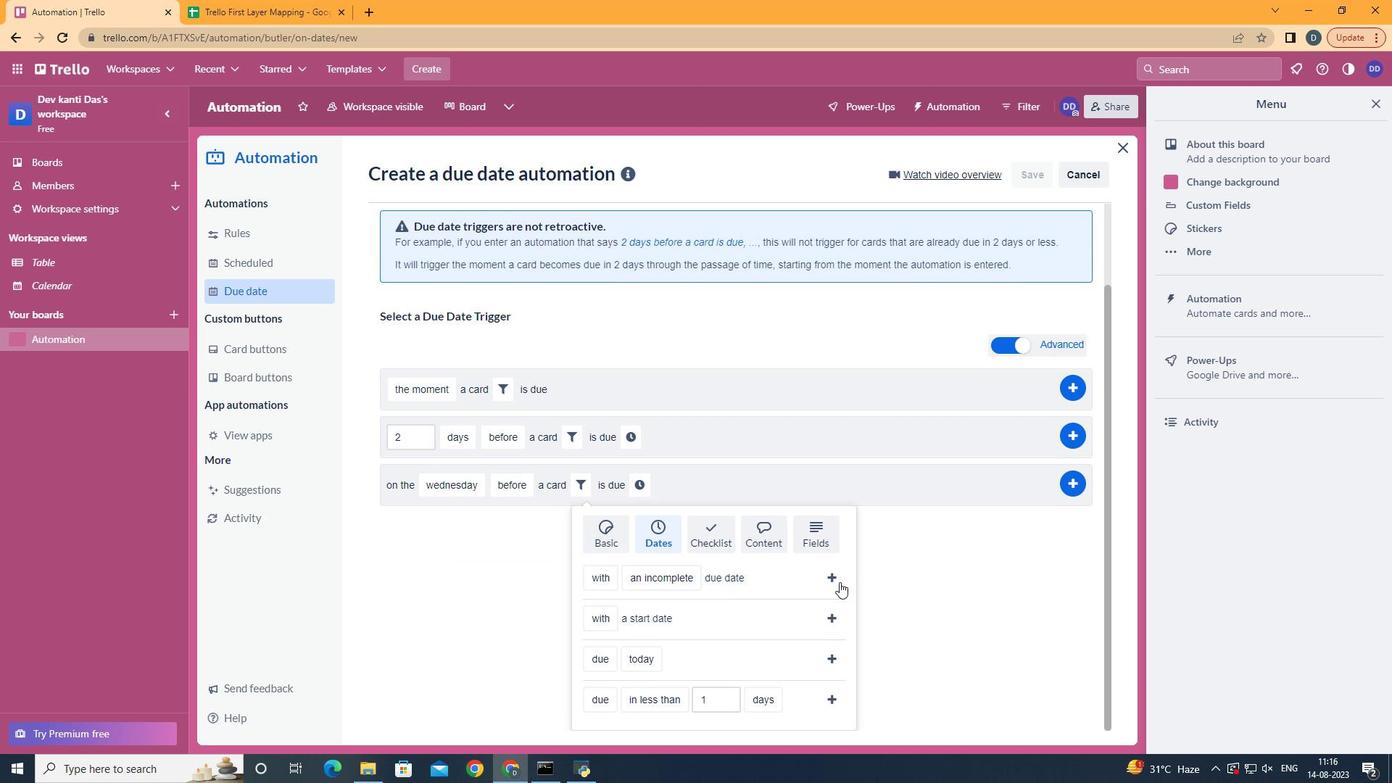 
Action: Mouse pressed left at (830, 578)
Screenshot: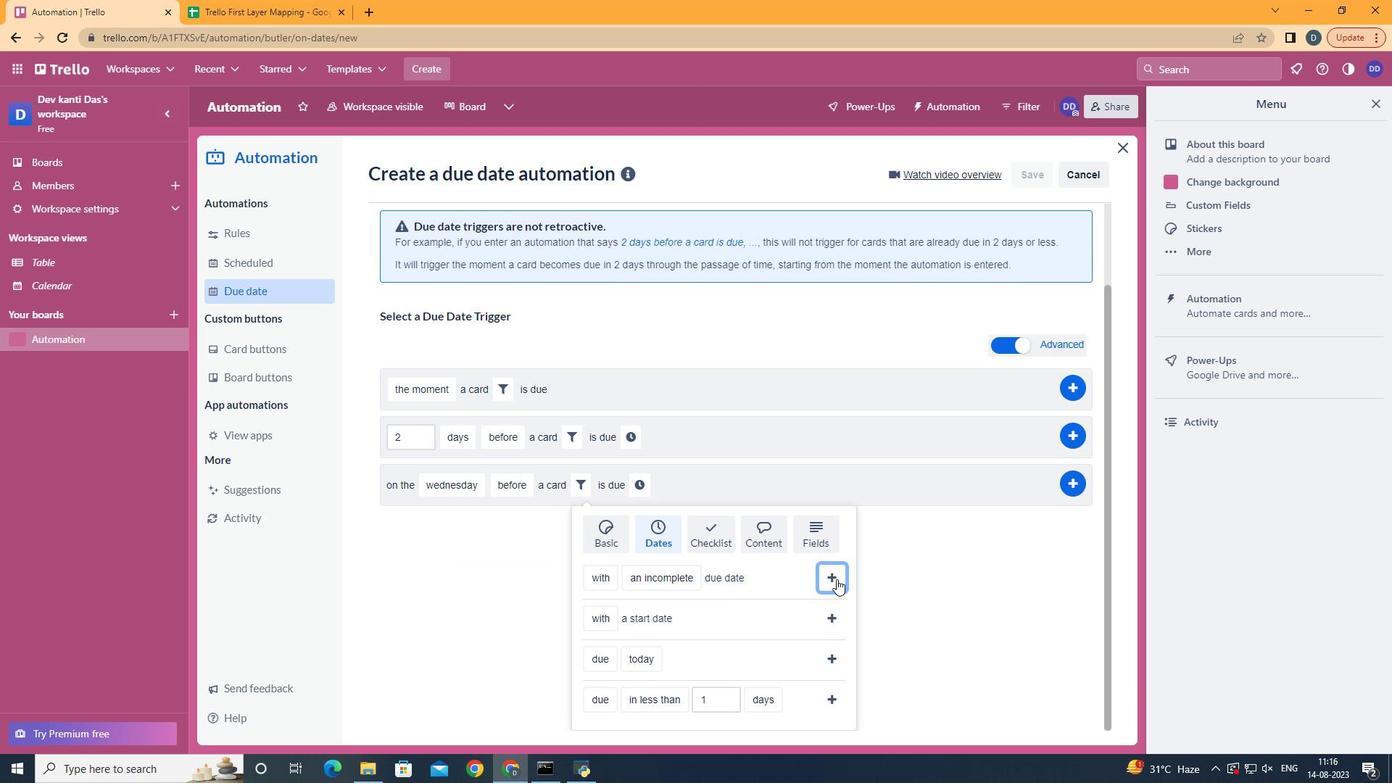 
Action: Mouse moved to (801, 580)
Screenshot: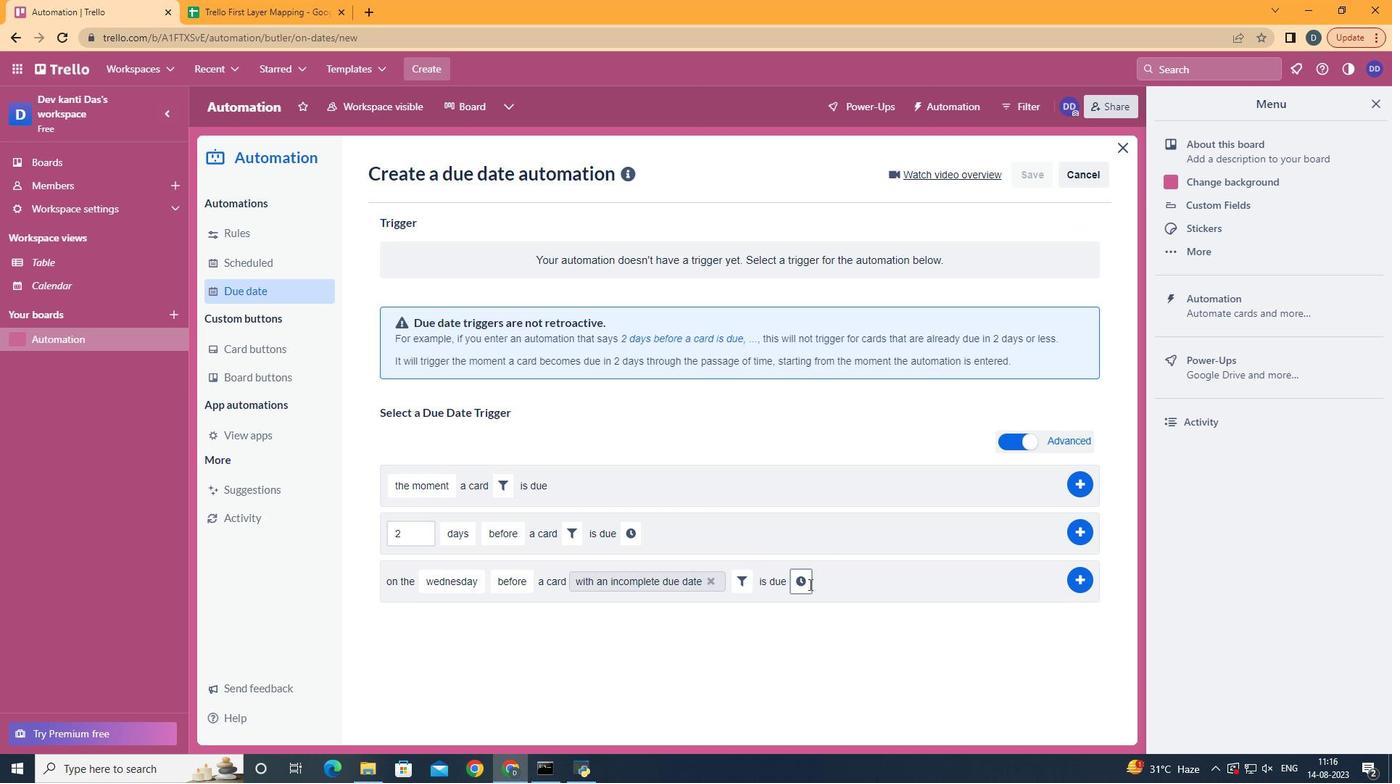 
Action: Mouse pressed left at (801, 580)
Screenshot: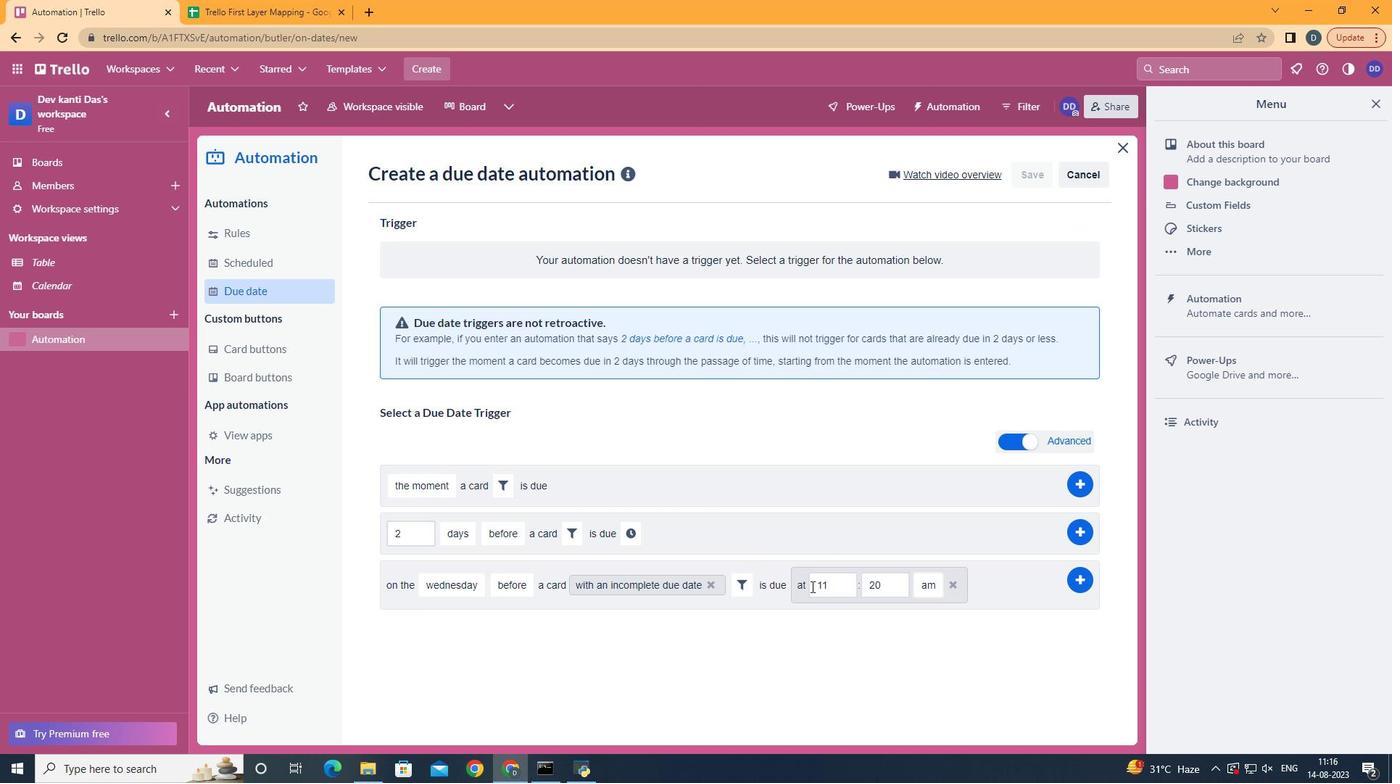 
Action: Mouse moved to (880, 583)
Screenshot: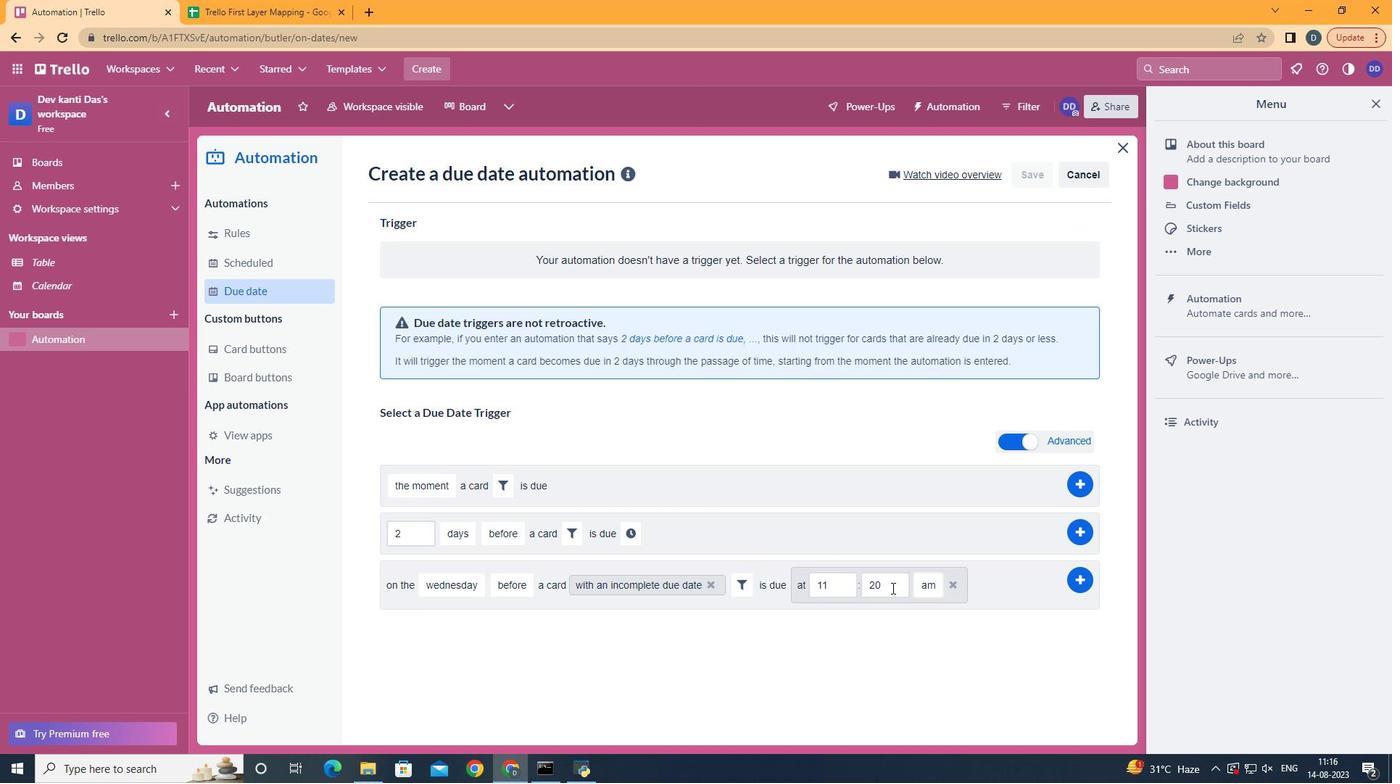 
Action: Mouse pressed left at (880, 583)
Screenshot: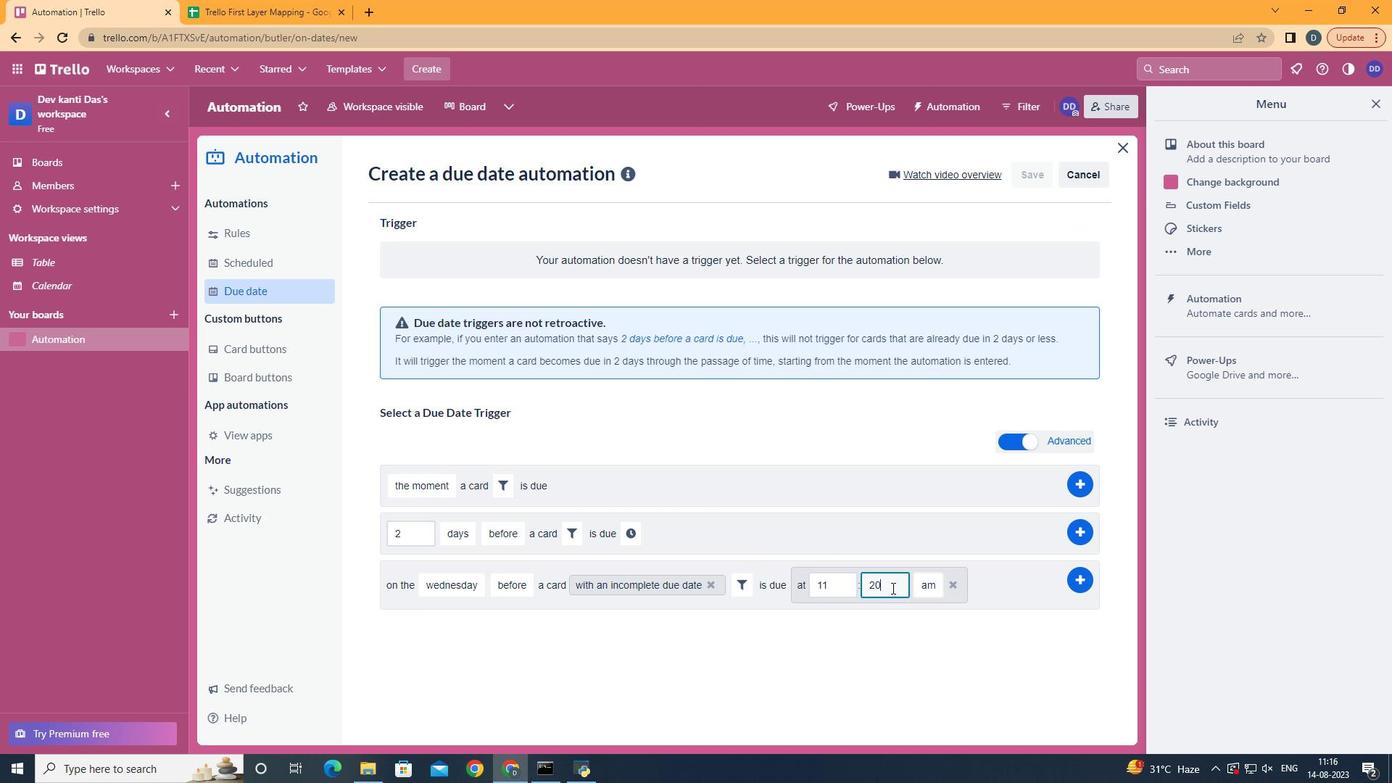 
Action: Key pressed <Key.backspace><Key.backspace>00
Screenshot: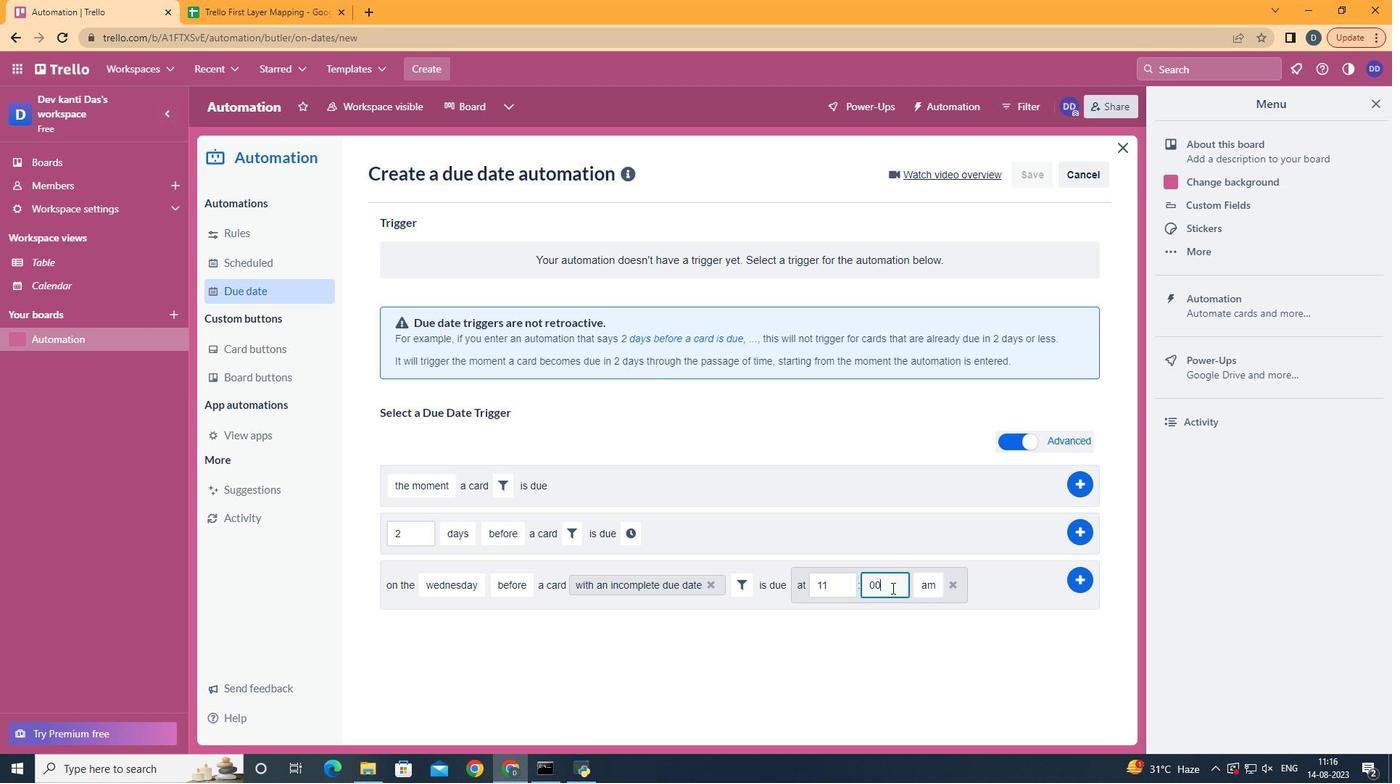 
Action: Mouse moved to (1055, 581)
Screenshot: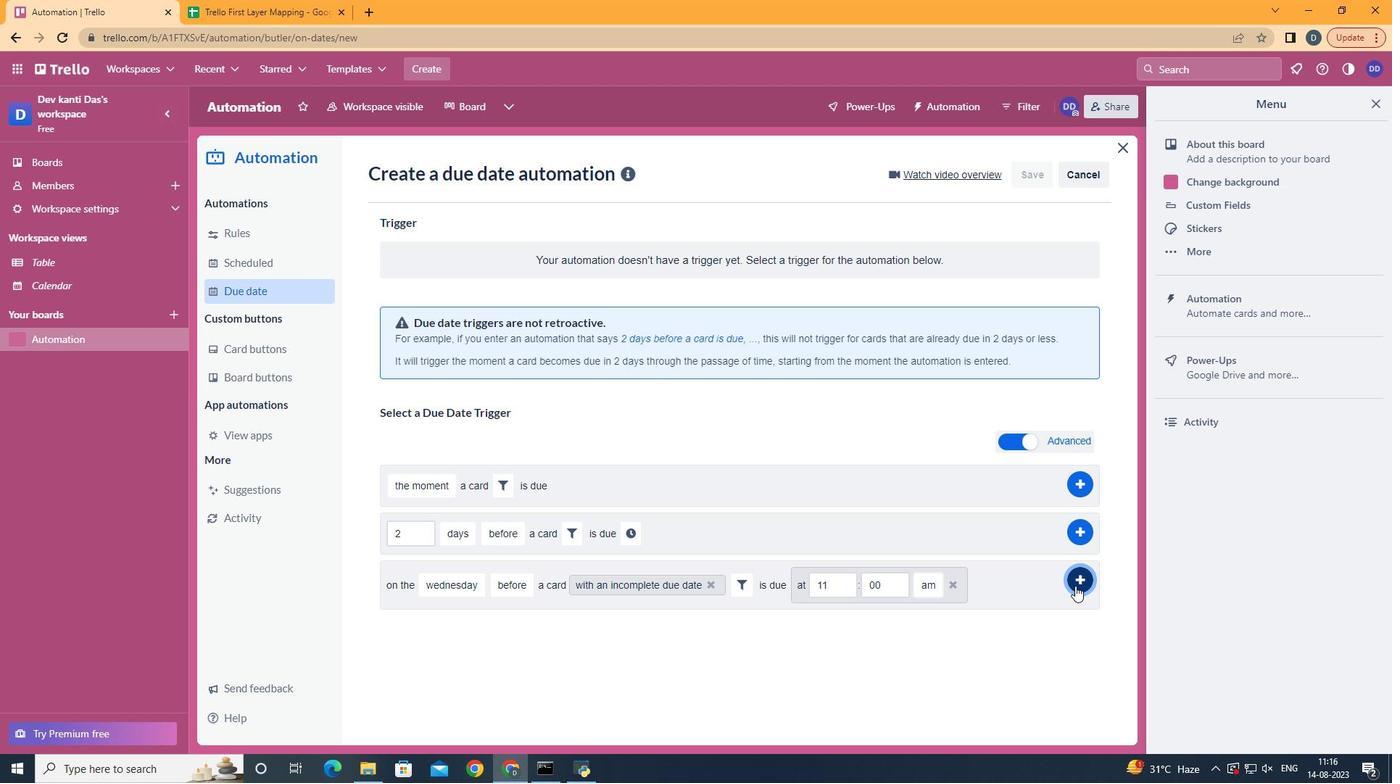 
Action: Mouse pressed left at (1055, 581)
Screenshot: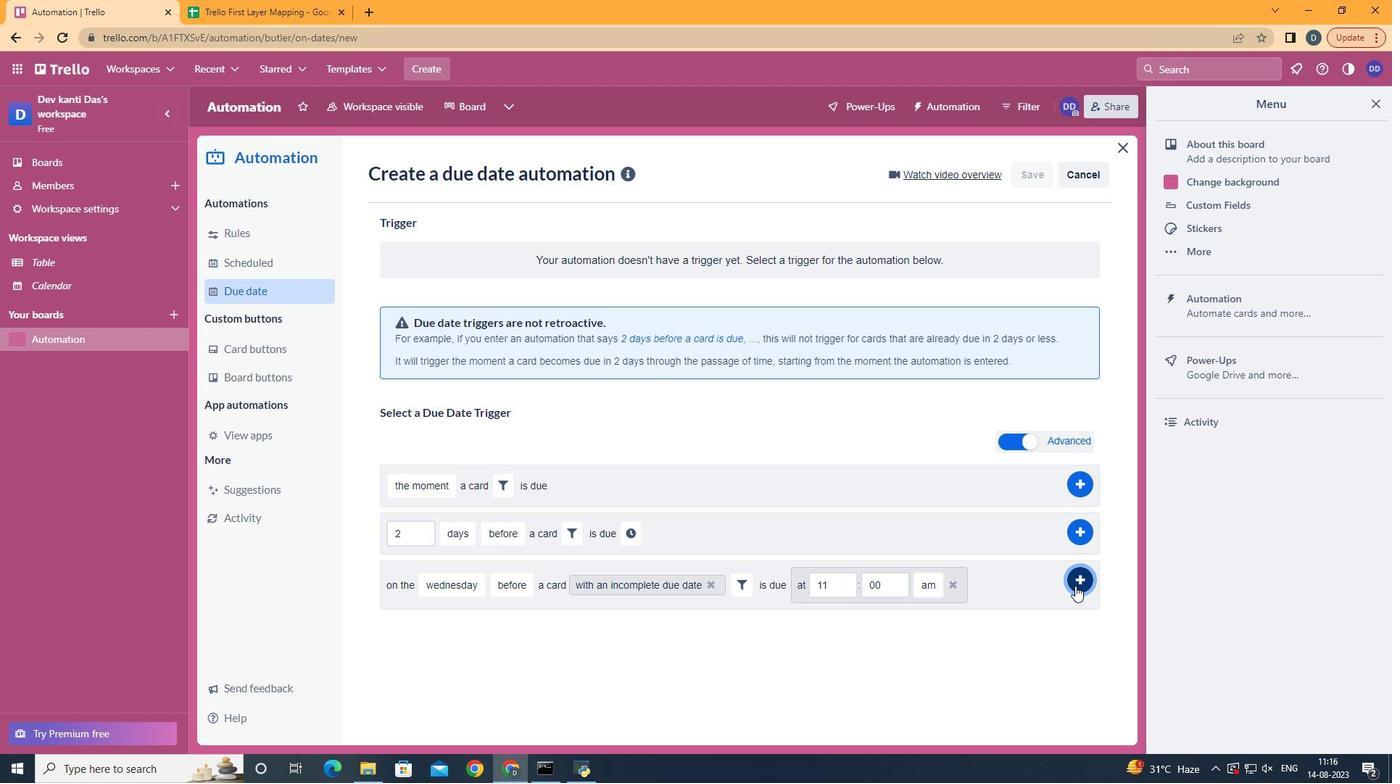 
Action: Mouse moved to (1054, 581)
Screenshot: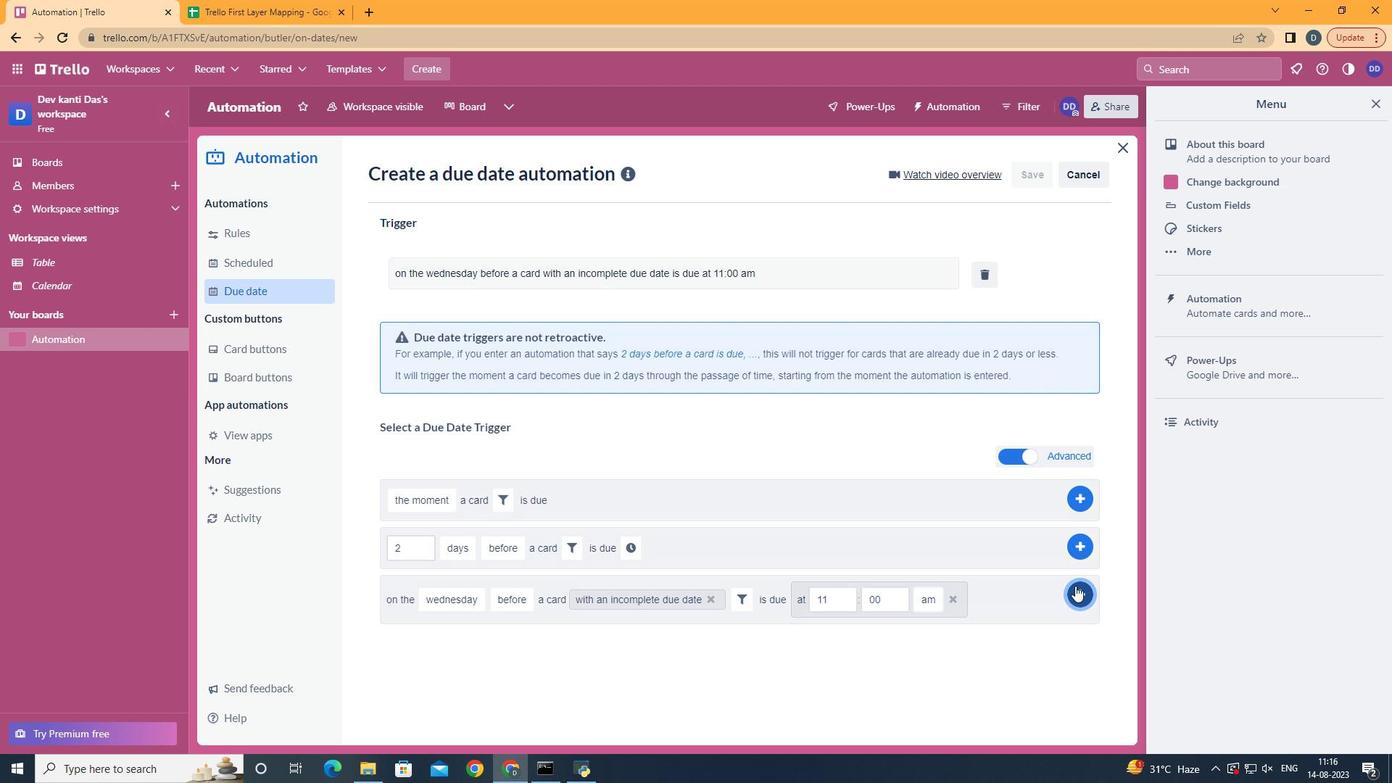 
